 Task: Open Card Crisis Management Simulation in Board Sales Pipeline Analysis and Management to Workspace Financial Reporting and add a team member Softage.1@softage.net, a label Orange, a checklist Network Security, an attachment from your computer, a color Orange and finally, add a card description 'Conduct team training session on effective conflict resolution' and a comment 'Let us approach this task with a sense of adaptability and flexibility, willing to adjust our approach based on changing circumstances.'. Add a start date 'Jan 05, 2024' with a due date 'Jan 12, 2024'
Action: Mouse moved to (547, 149)
Screenshot: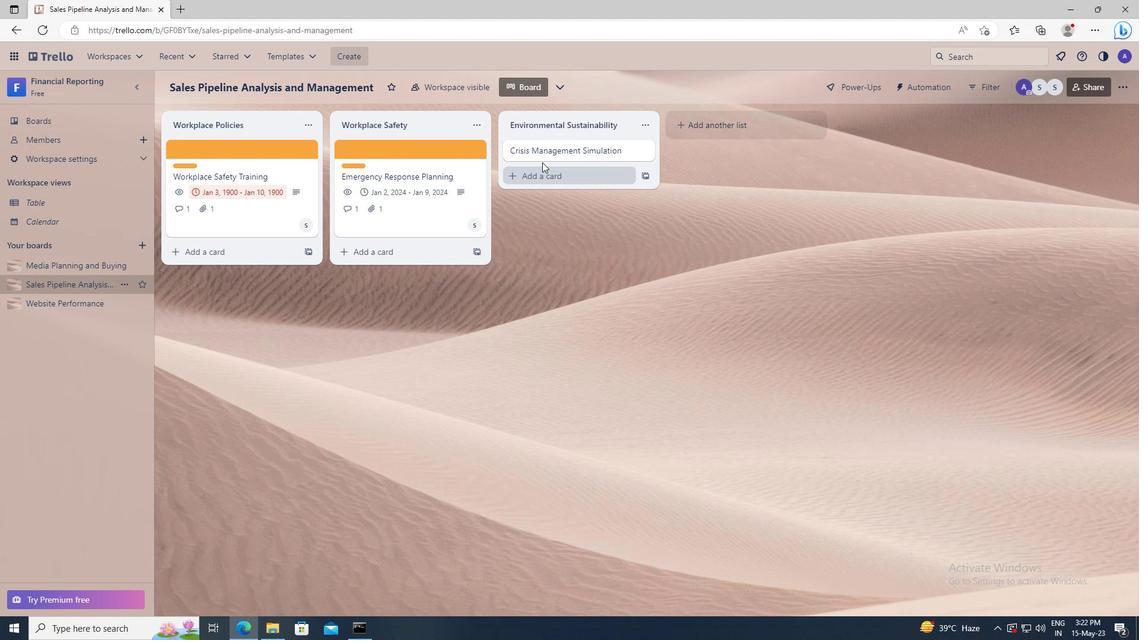 
Action: Mouse pressed left at (547, 149)
Screenshot: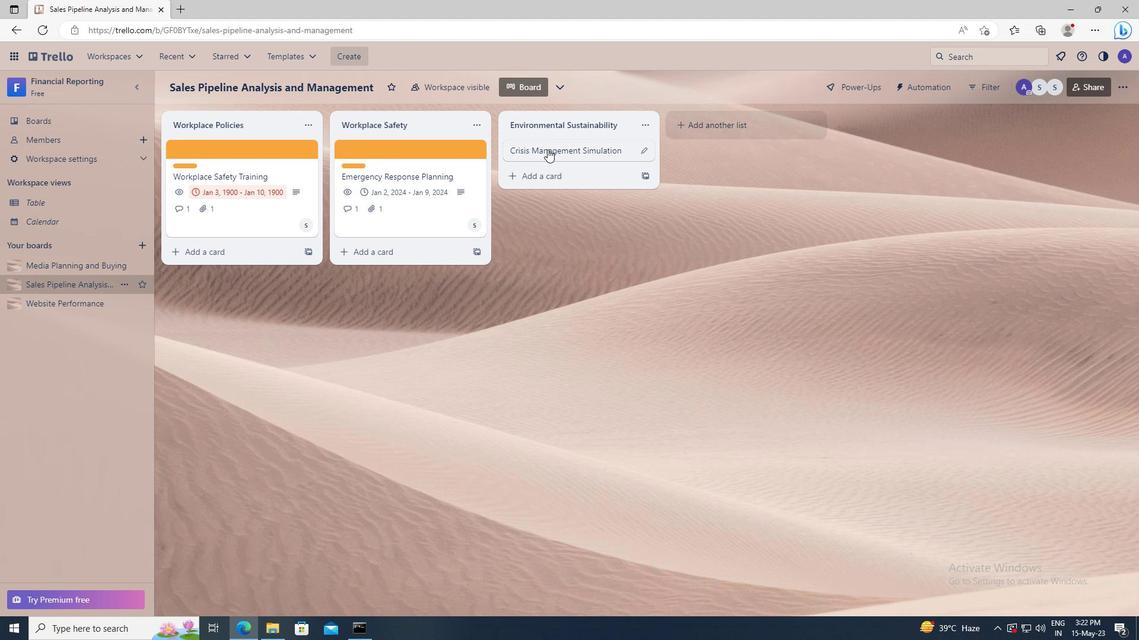 
Action: Mouse moved to (711, 189)
Screenshot: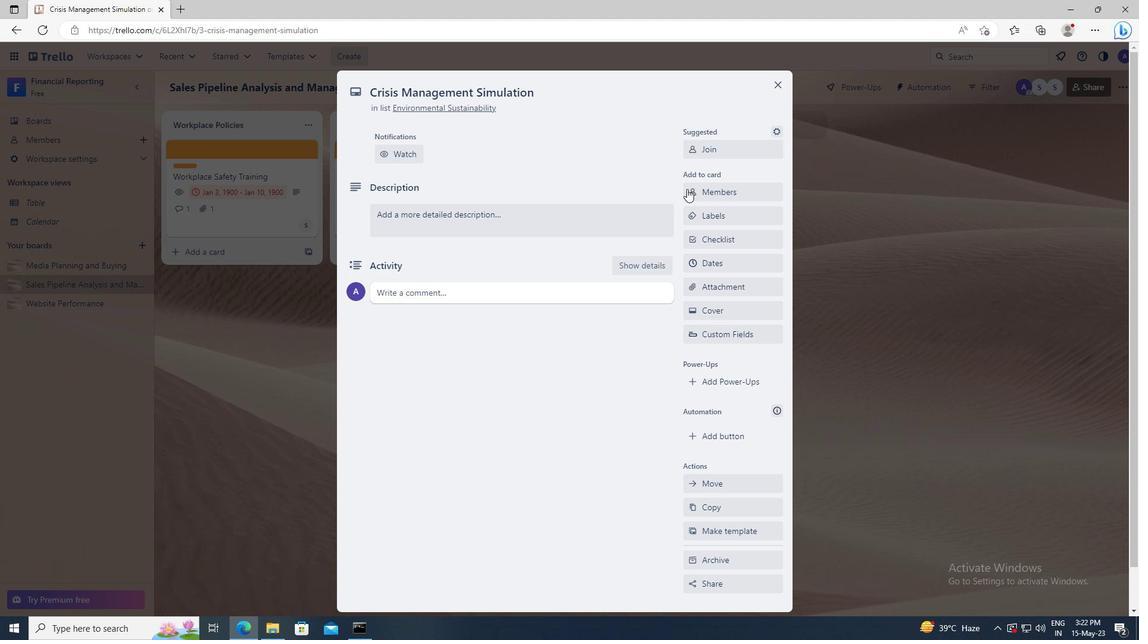 
Action: Mouse pressed left at (711, 189)
Screenshot: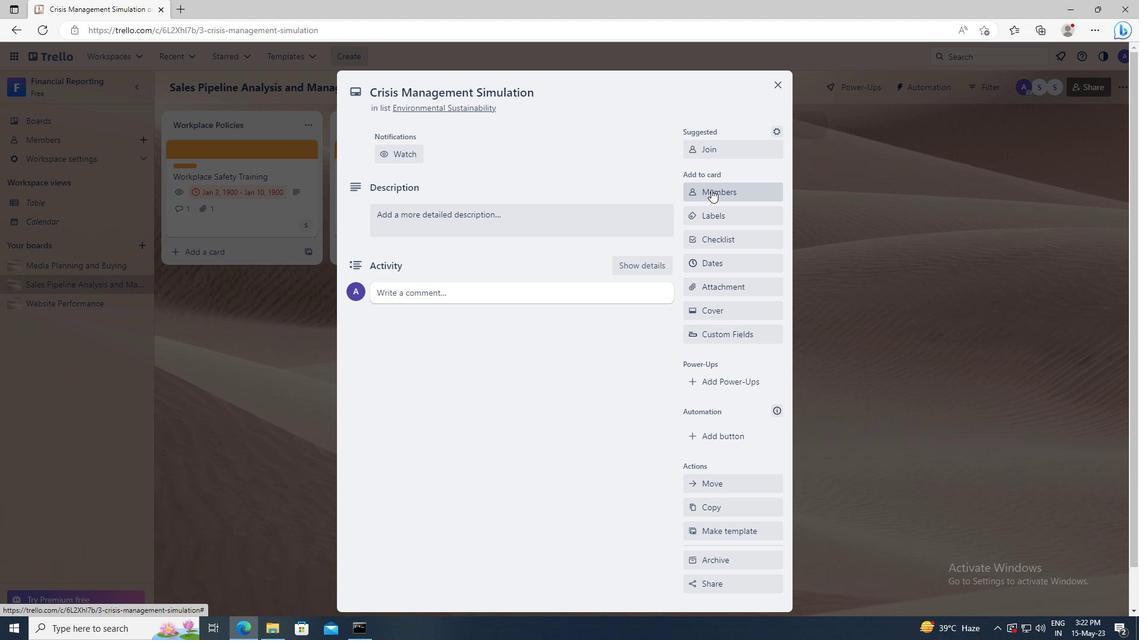 
Action: Mouse moved to (716, 246)
Screenshot: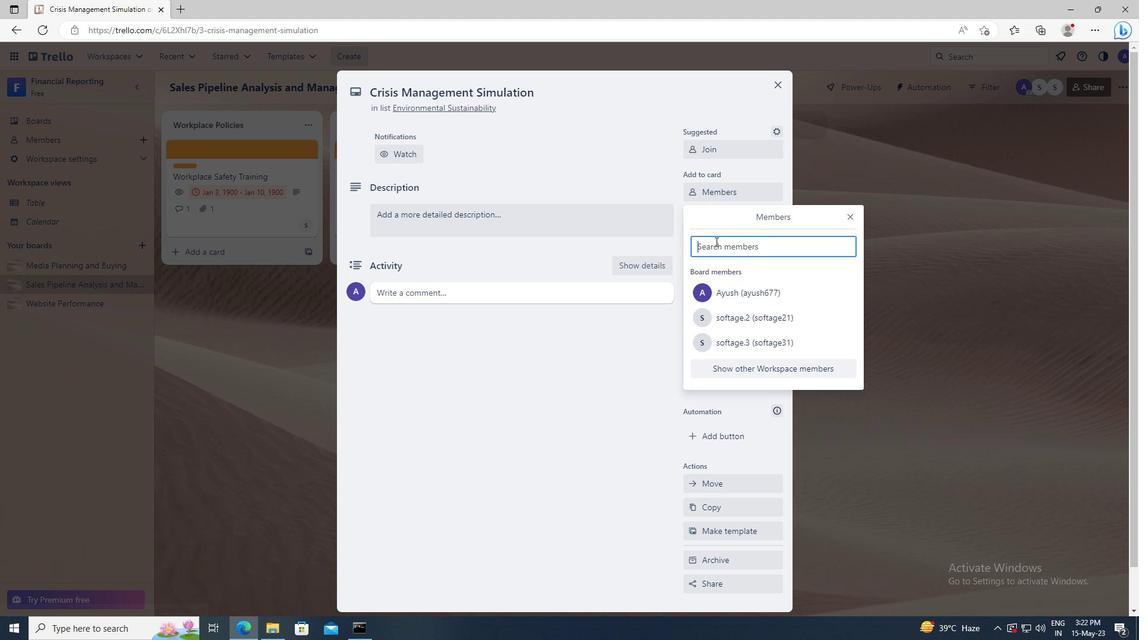 
Action: Mouse pressed left at (716, 246)
Screenshot: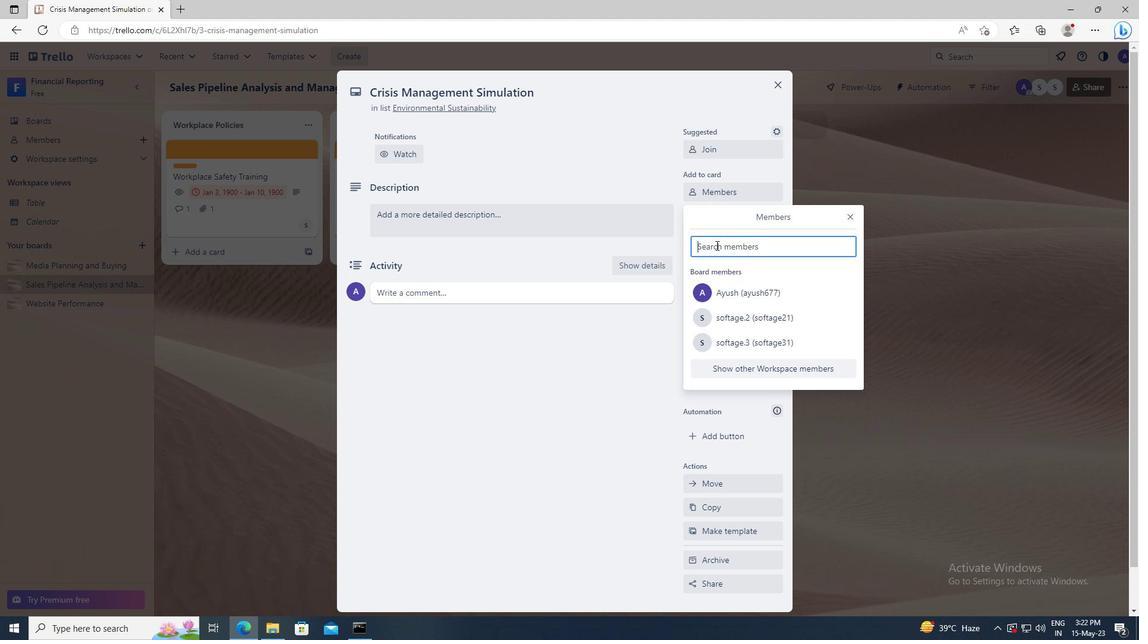 
Action: Key pressed <Key.shift>SOFTAGE.1
Screenshot: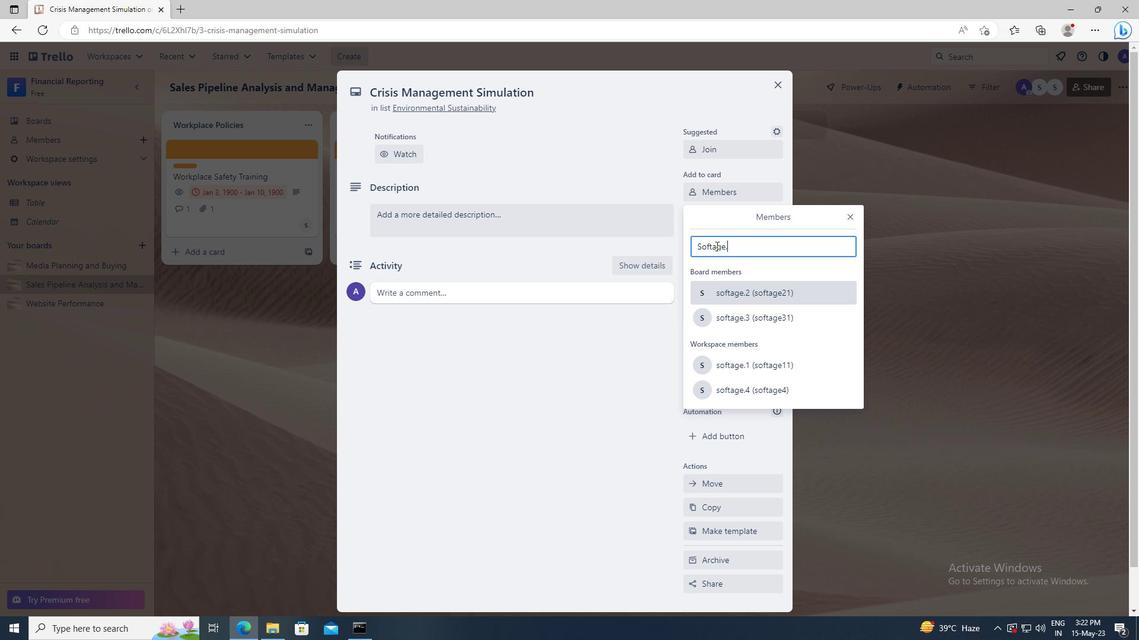 
Action: Mouse moved to (731, 354)
Screenshot: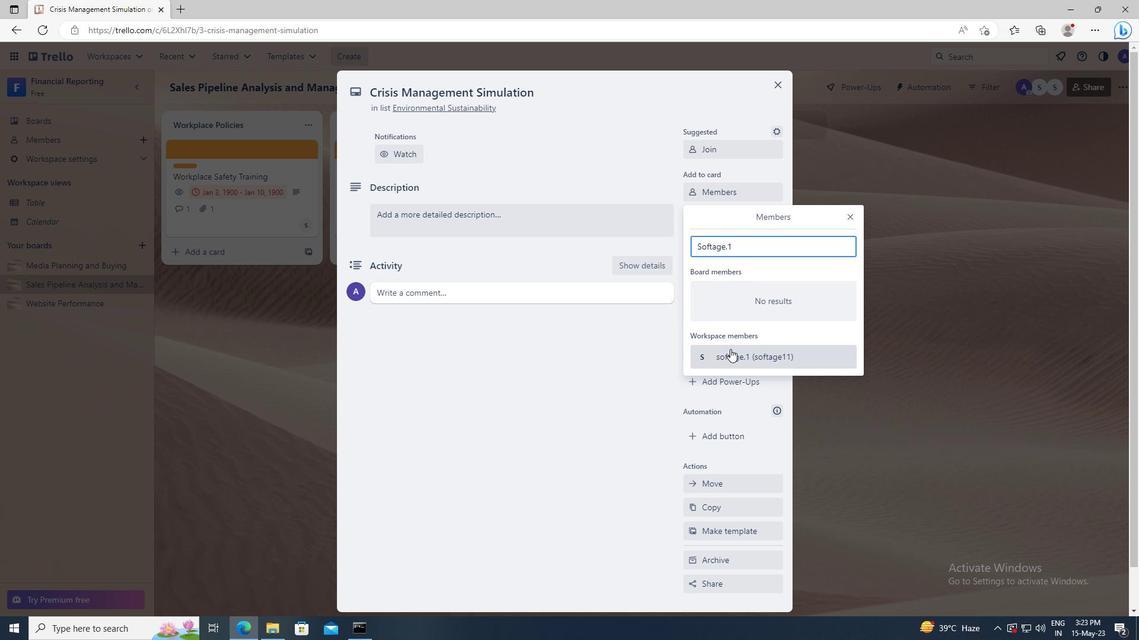 
Action: Mouse pressed left at (731, 354)
Screenshot: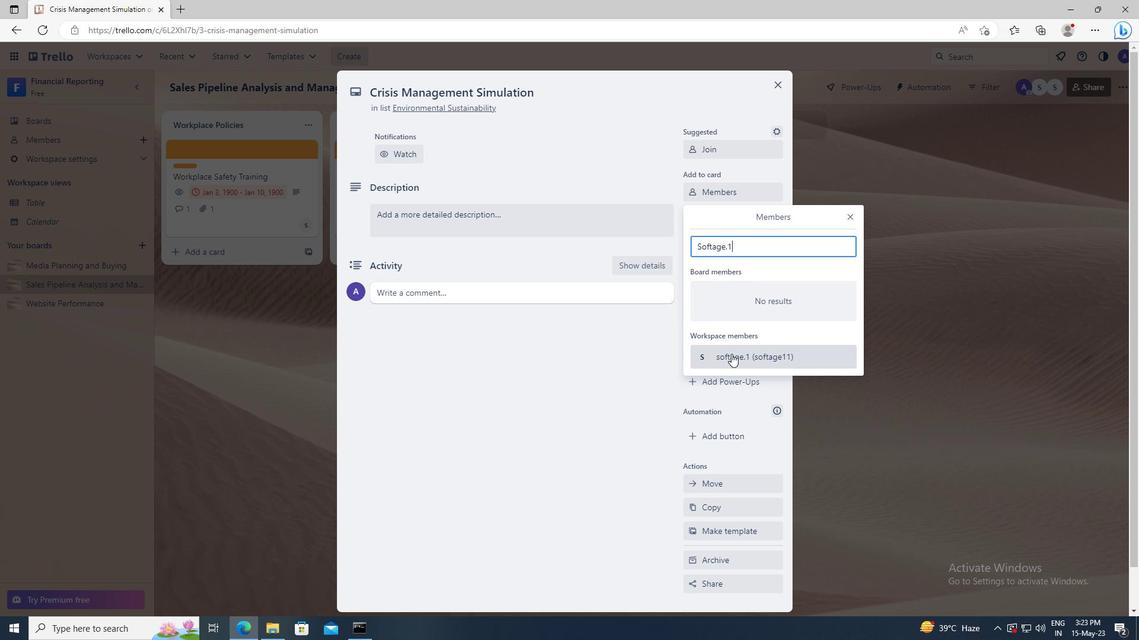 
Action: Mouse moved to (852, 215)
Screenshot: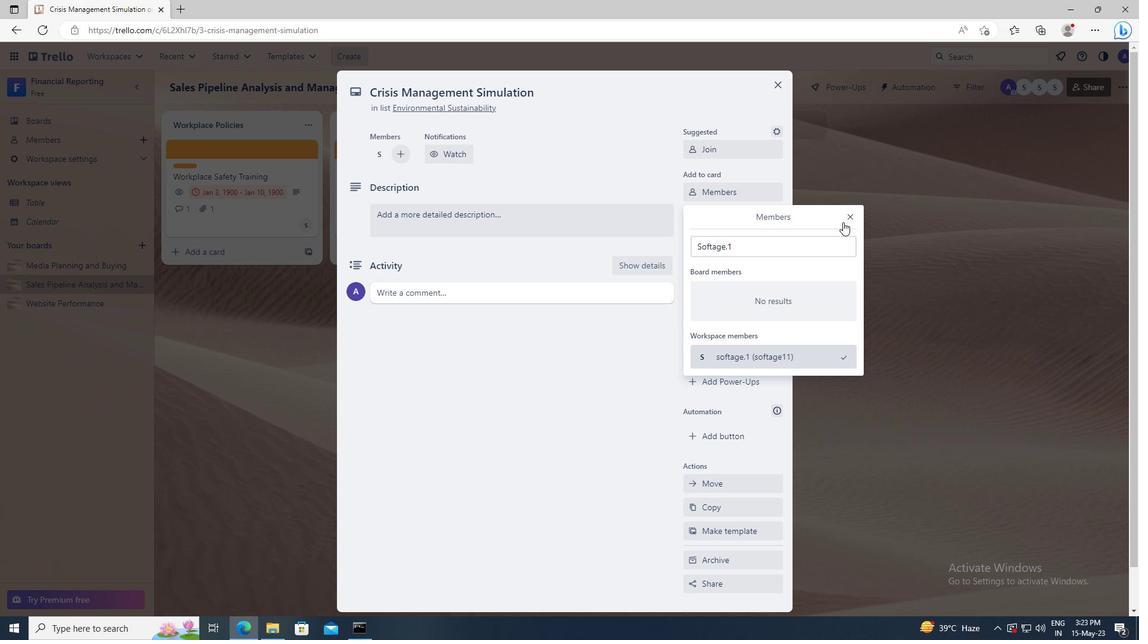 
Action: Mouse pressed left at (852, 215)
Screenshot: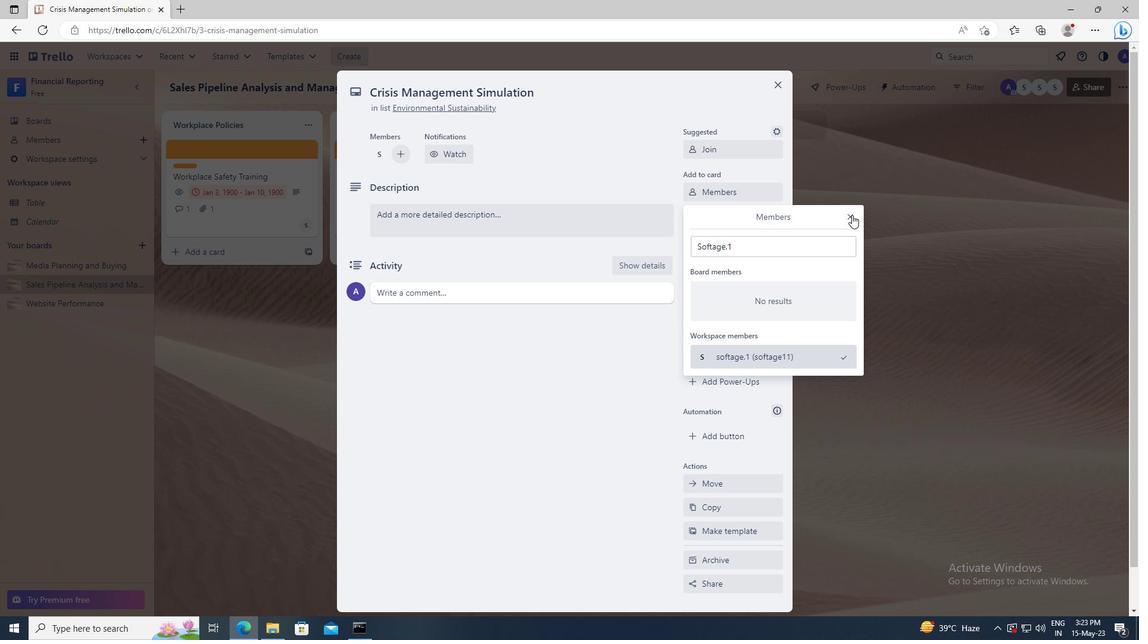
Action: Mouse moved to (750, 213)
Screenshot: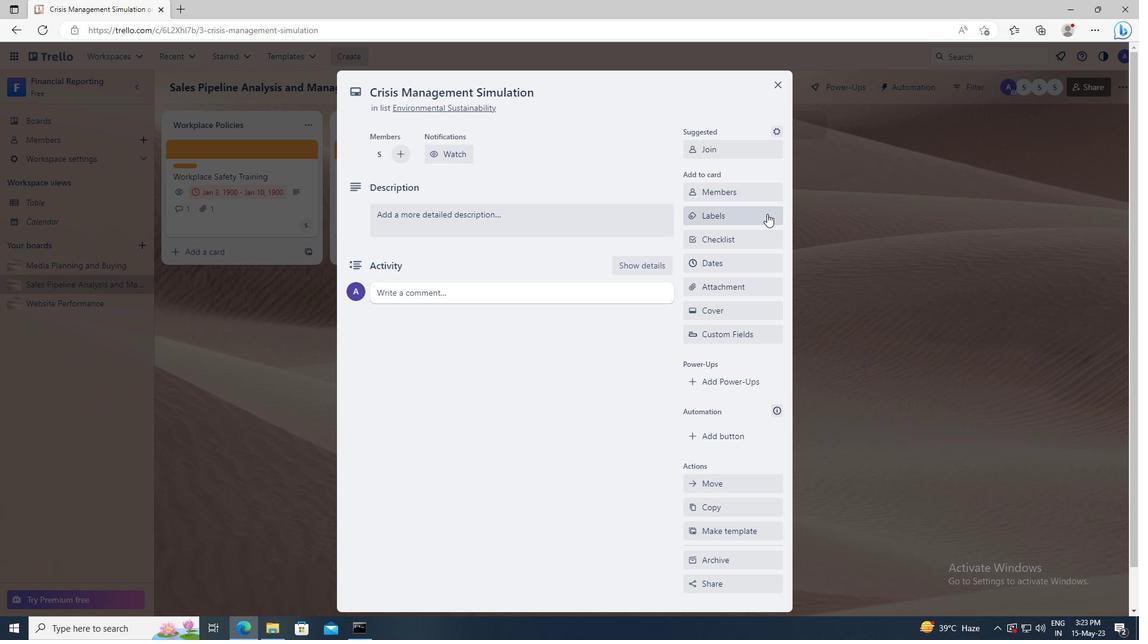 
Action: Mouse pressed left at (750, 213)
Screenshot: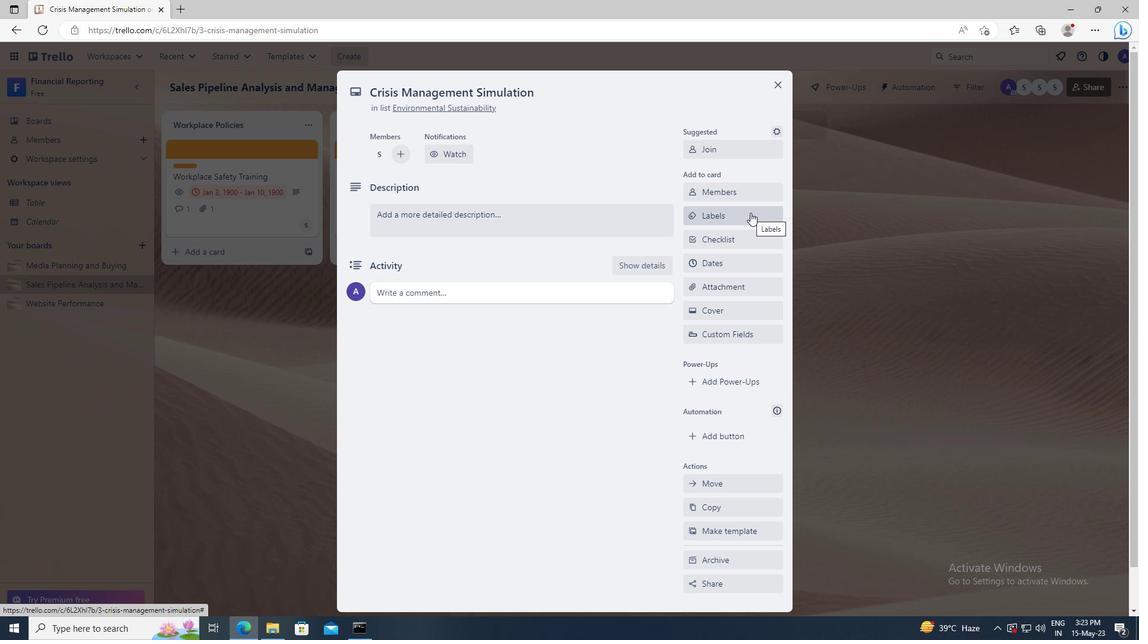 
Action: Mouse moved to (763, 450)
Screenshot: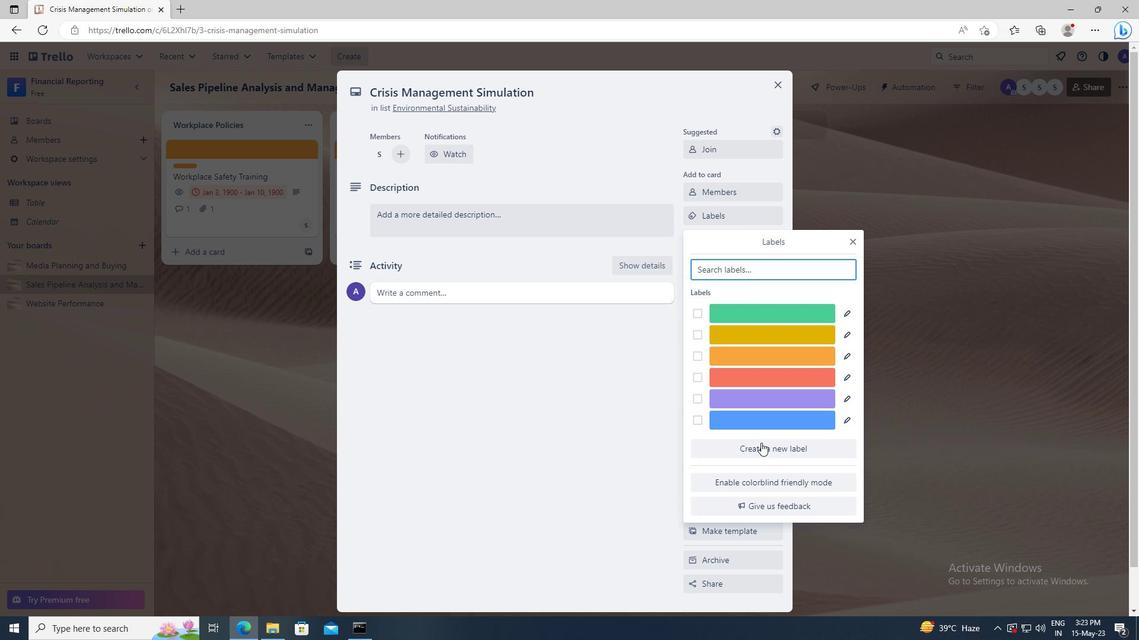 
Action: Mouse pressed left at (763, 450)
Screenshot: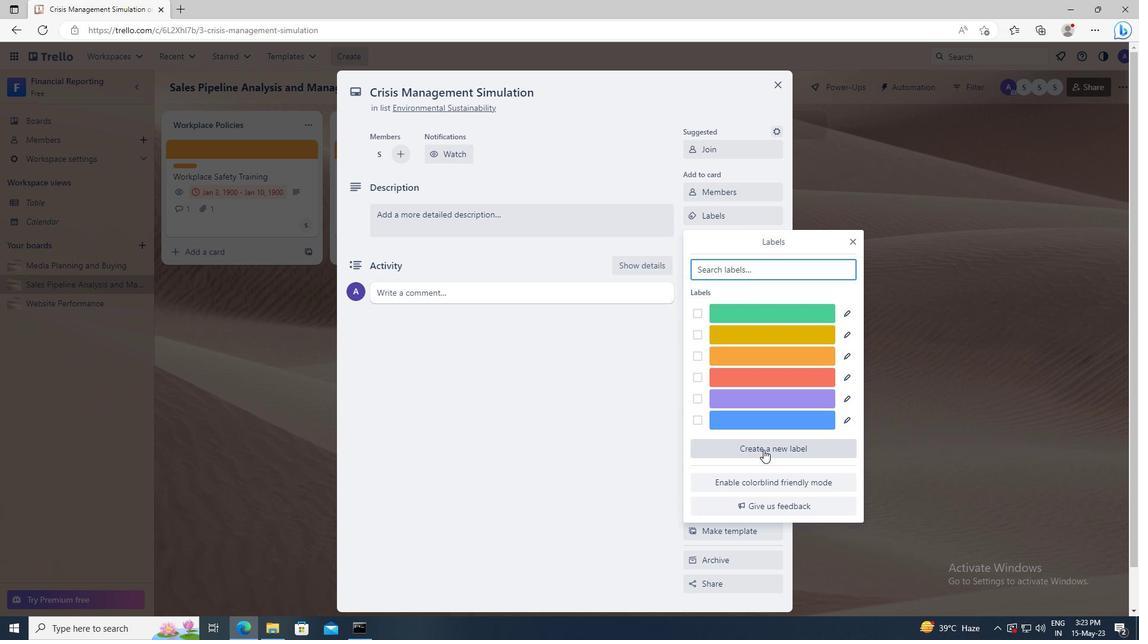 
Action: Mouse moved to (770, 417)
Screenshot: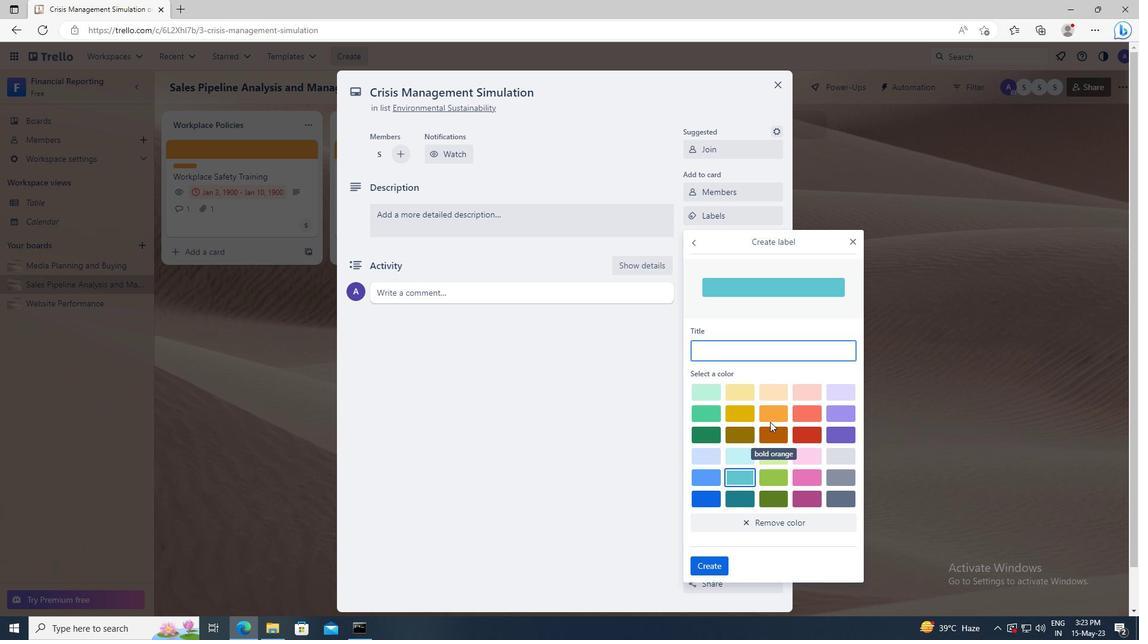 
Action: Mouse pressed left at (770, 417)
Screenshot: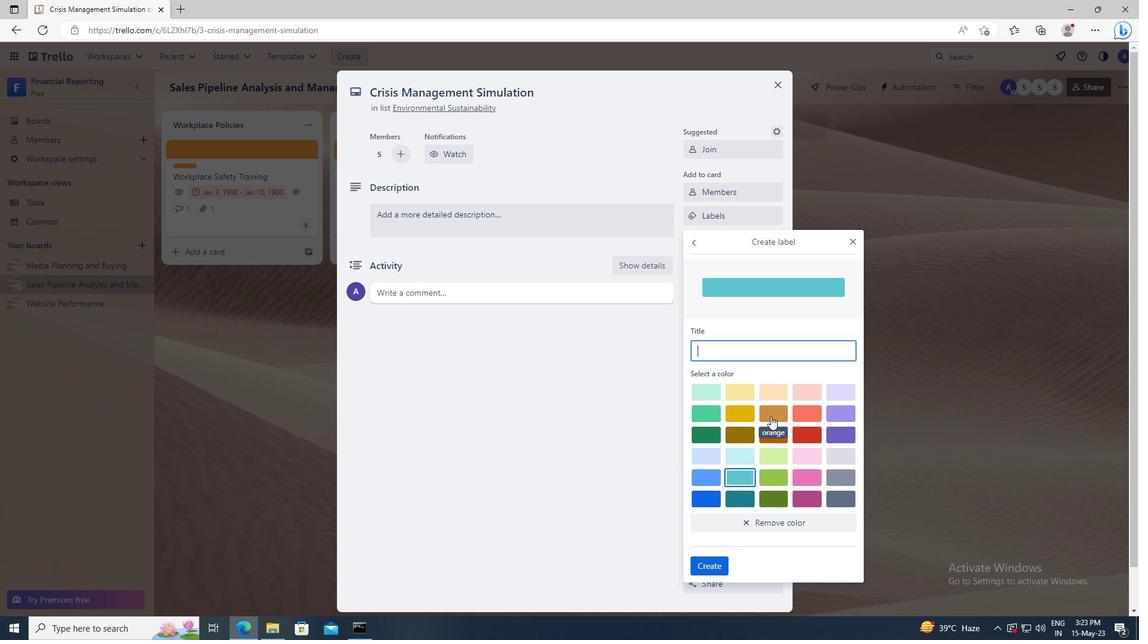 
Action: Mouse moved to (720, 560)
Screenshot: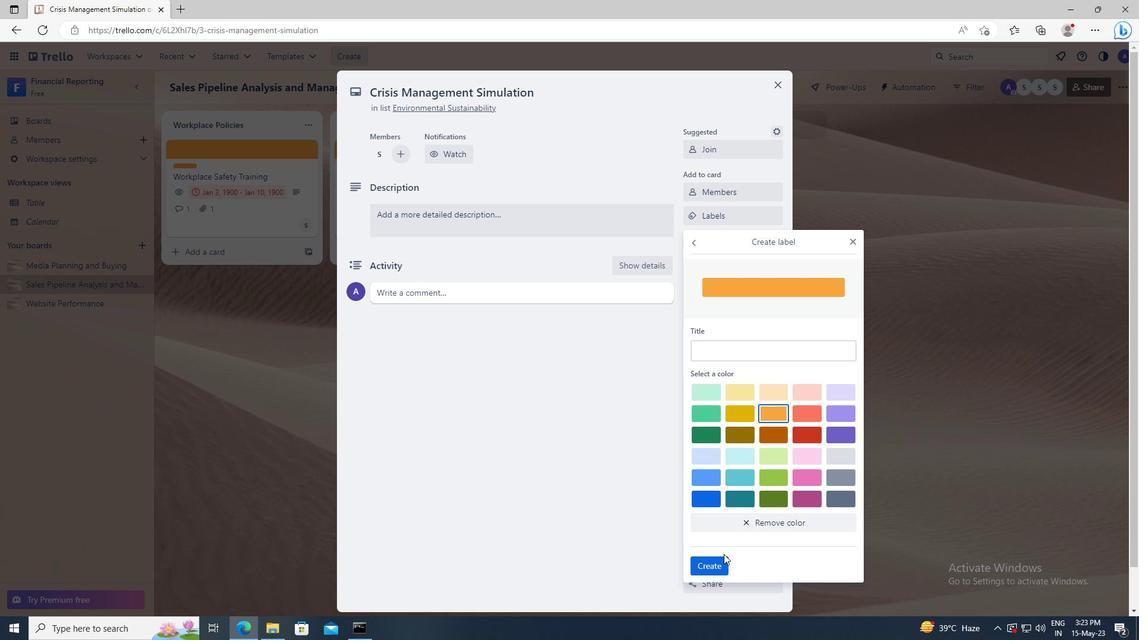 
Action: Mouse pressed left at (720, 560)
Screenshot: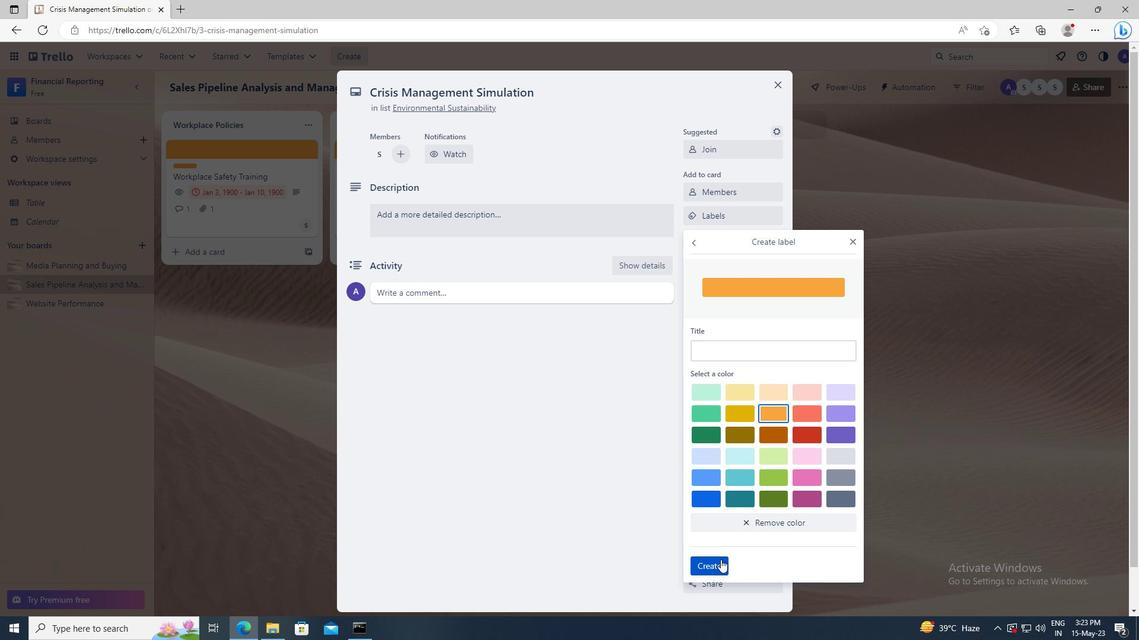 
Action: Mouse moved to (855, 242)
Screenshot: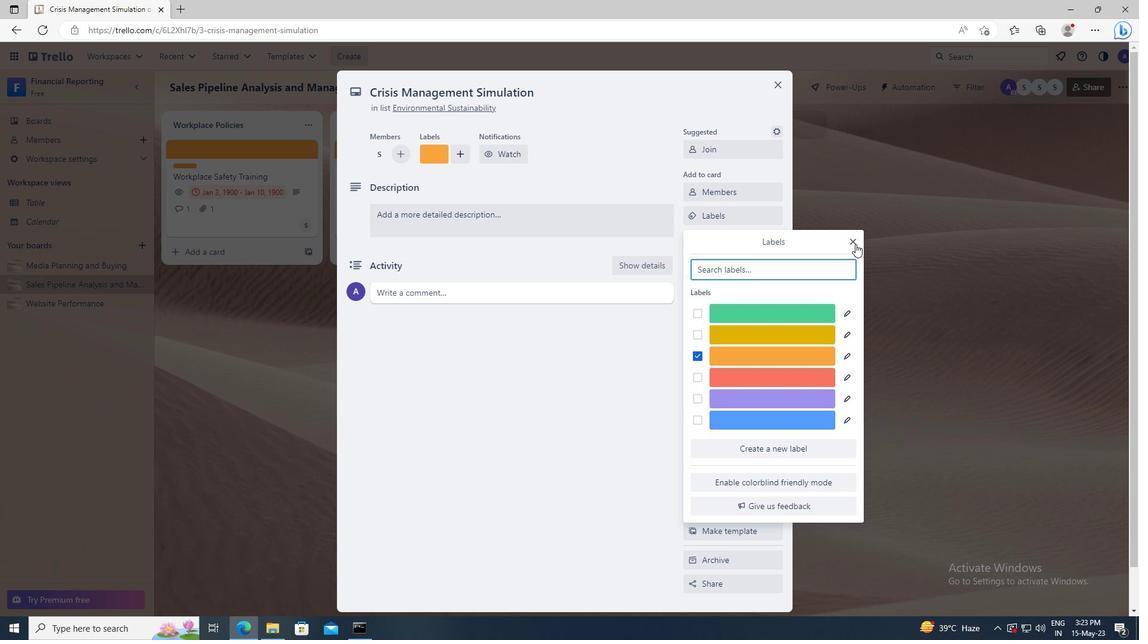 
Action: Mouse pressed left at (855, 242)
Screenshot: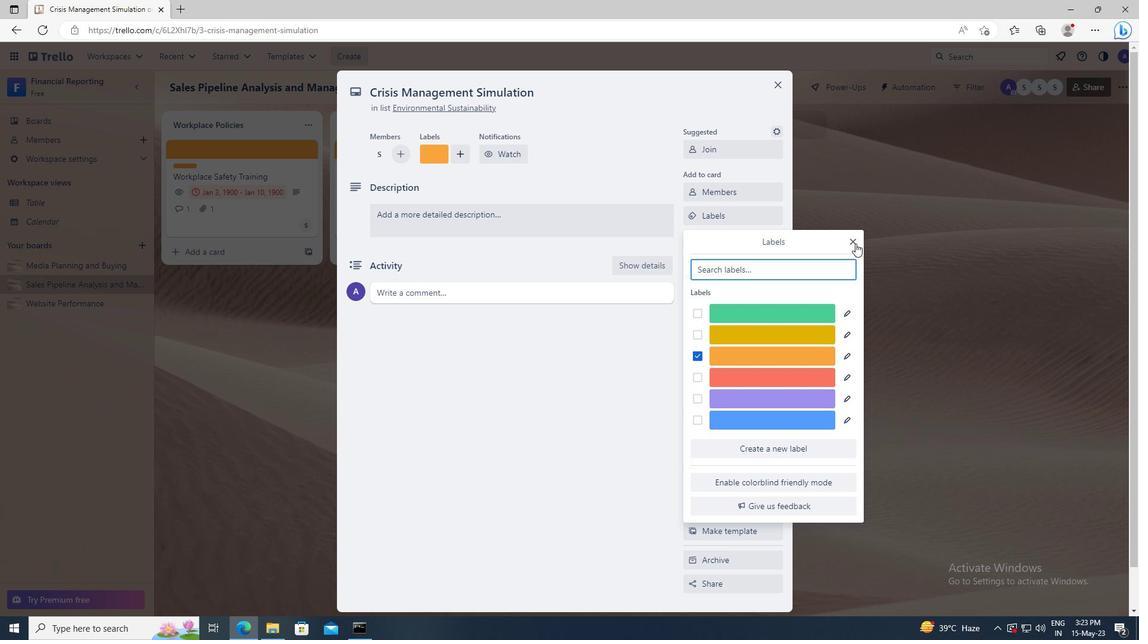 
Action: Mouse moved to (732, 239)
Screenshot: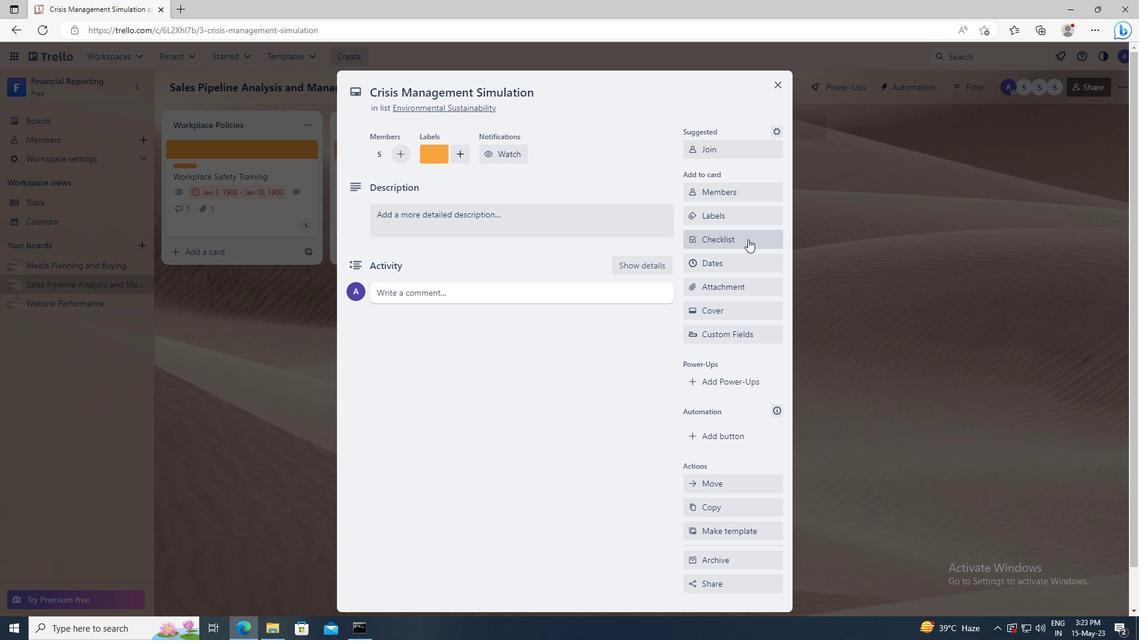 
Action: Mouse pressed left at (732, 239)
Screenshot: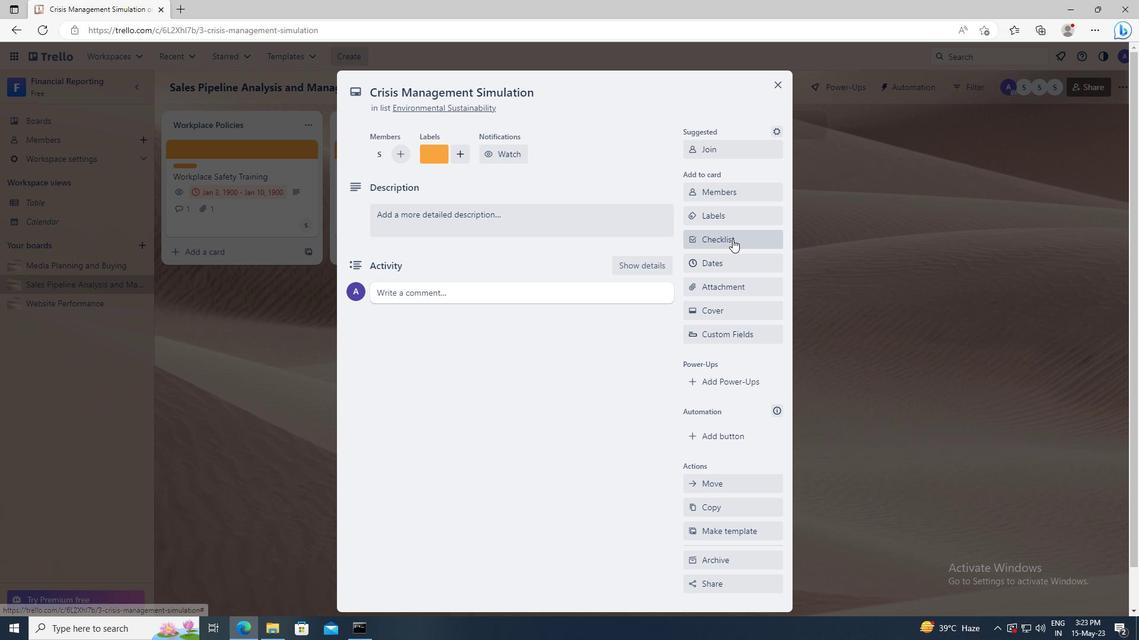 
Action: Key pressed <Key.shift>NETWORK<Key.space><Key.shift_r>SECURITY
Screenshot: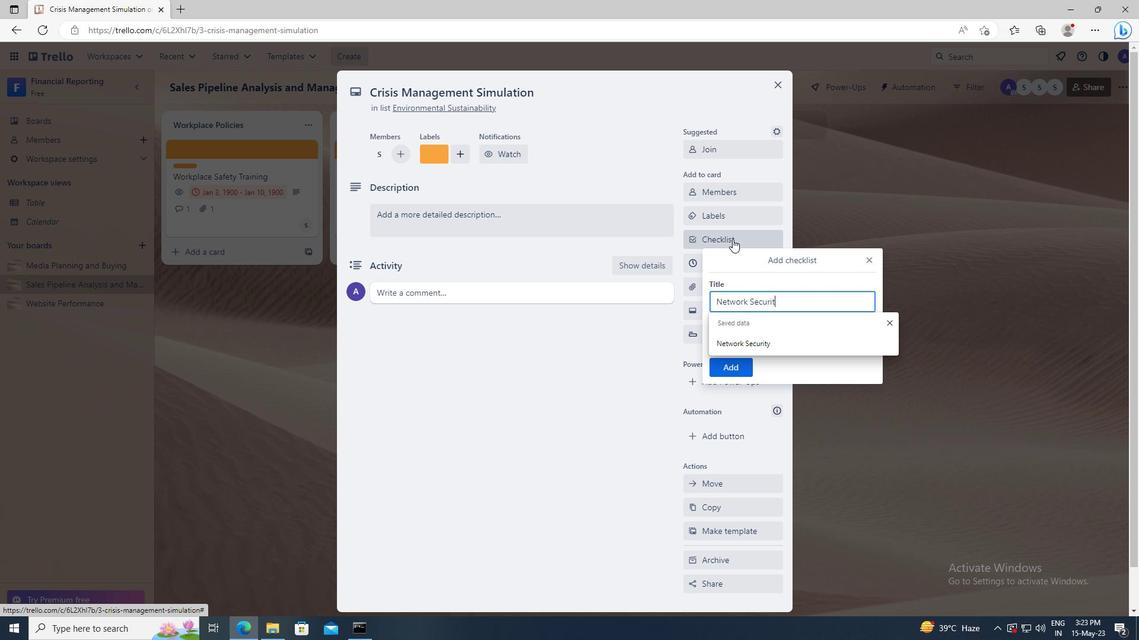 
Action: Mouse moved to (737, 366)
Screenshot: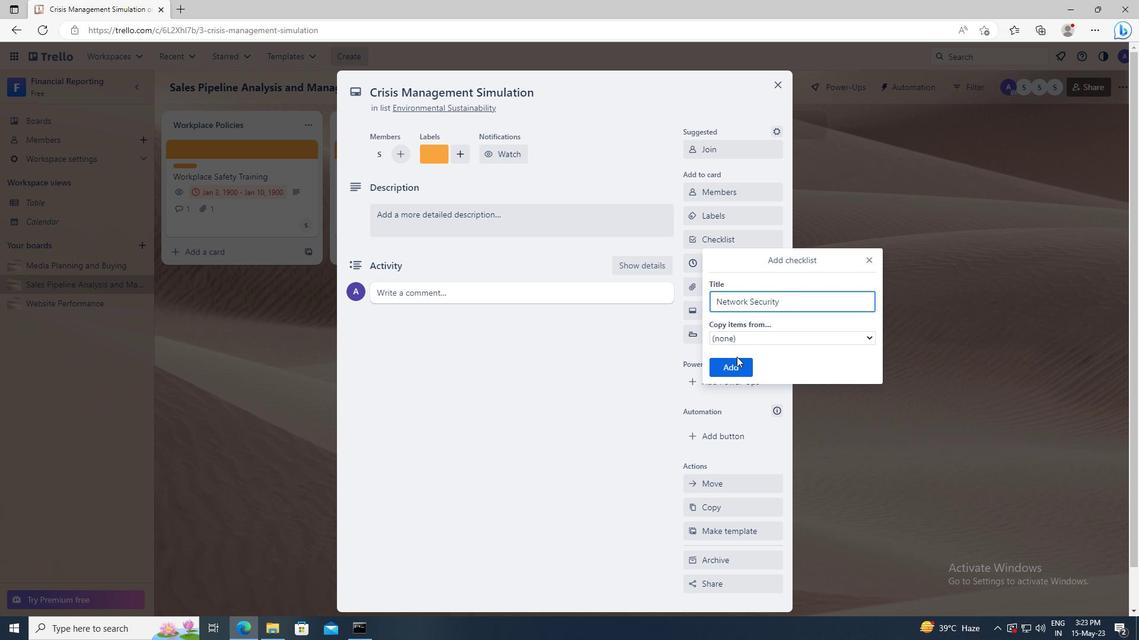
Action: Mouse pressed left at (737, 366)
Screenshot: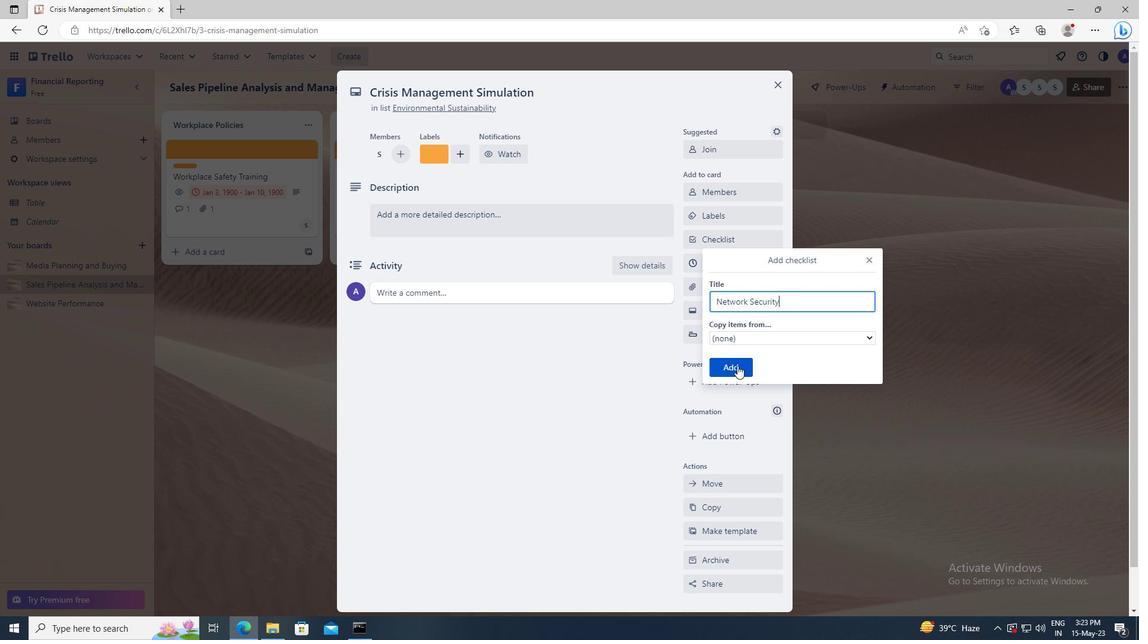 
Action: Mouse moved to (733, 293)
Screenshot: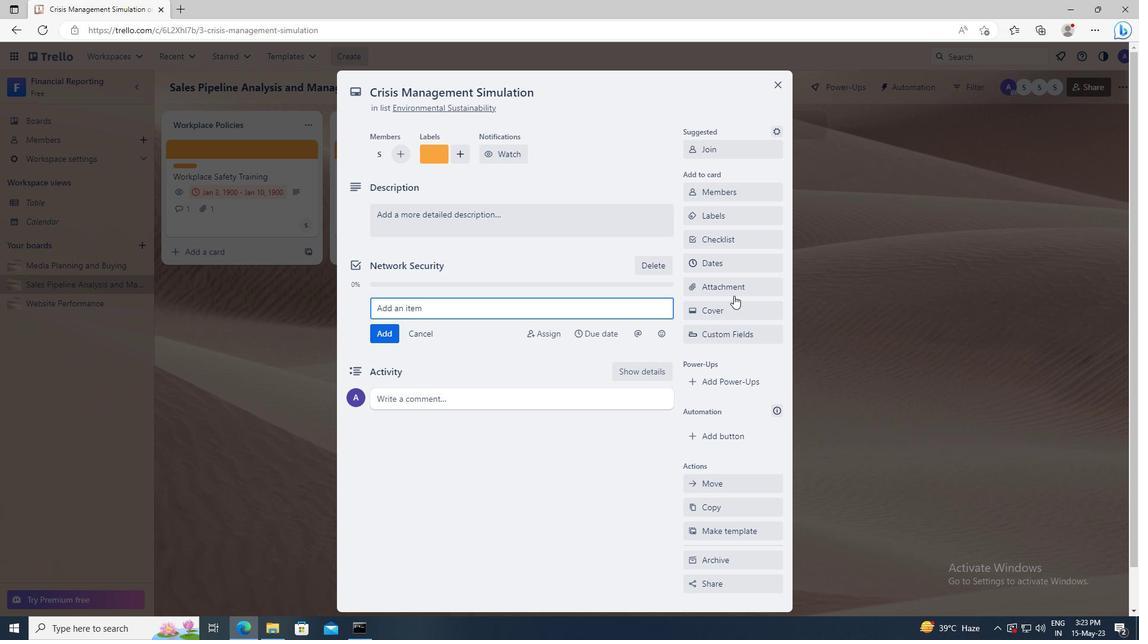 
Action: Mouse pressed left at (733, 293)
Screenshot: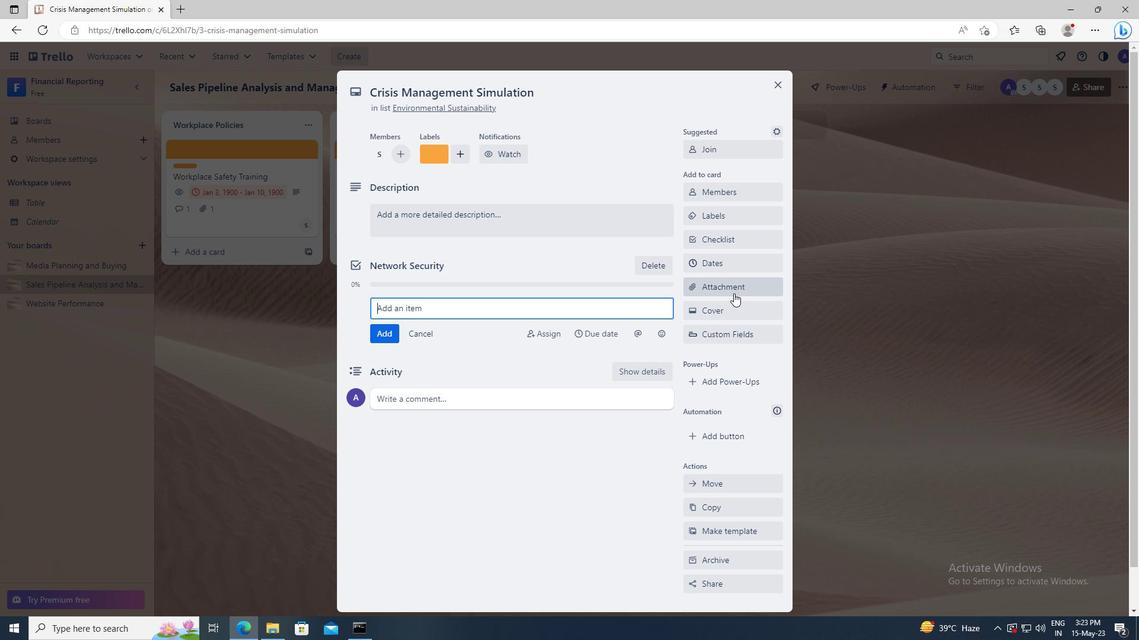 
Action: Mouse moved to (738, 337)
Screenshot: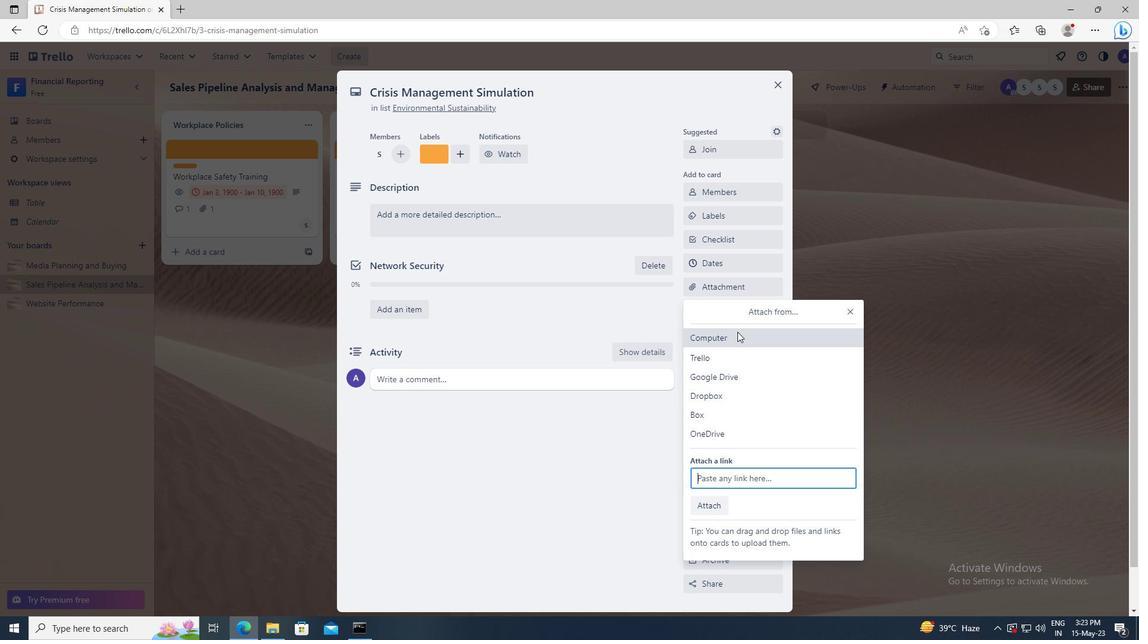 
Action: Mouse pressed left at (738, 337)
Screenshot: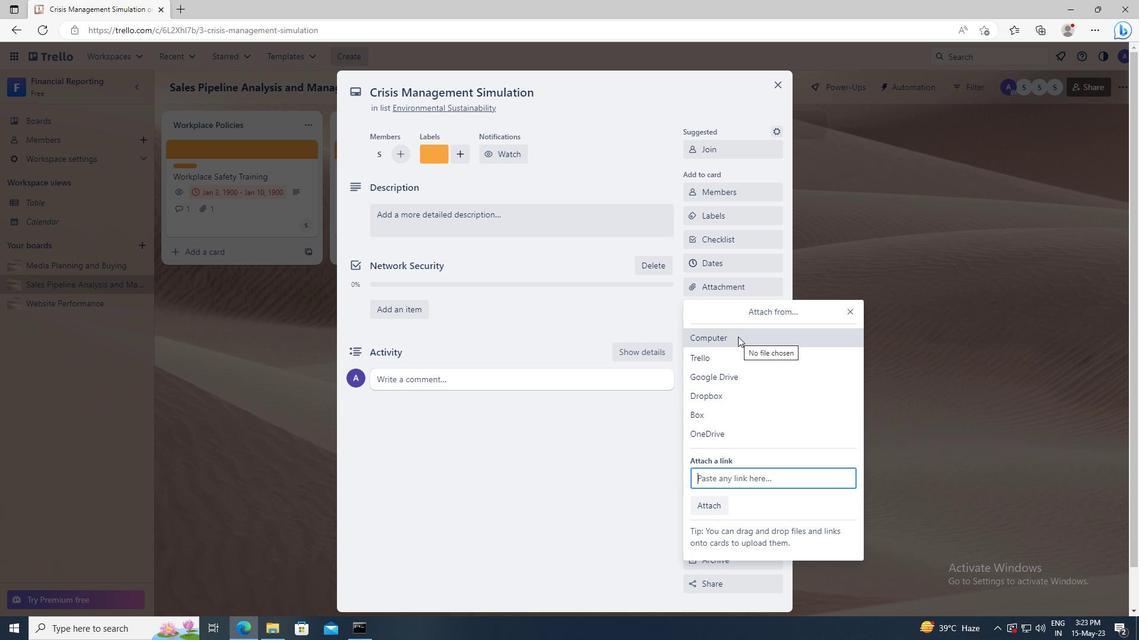 
Action: Mouse moved to (305, 106)
Screenshot: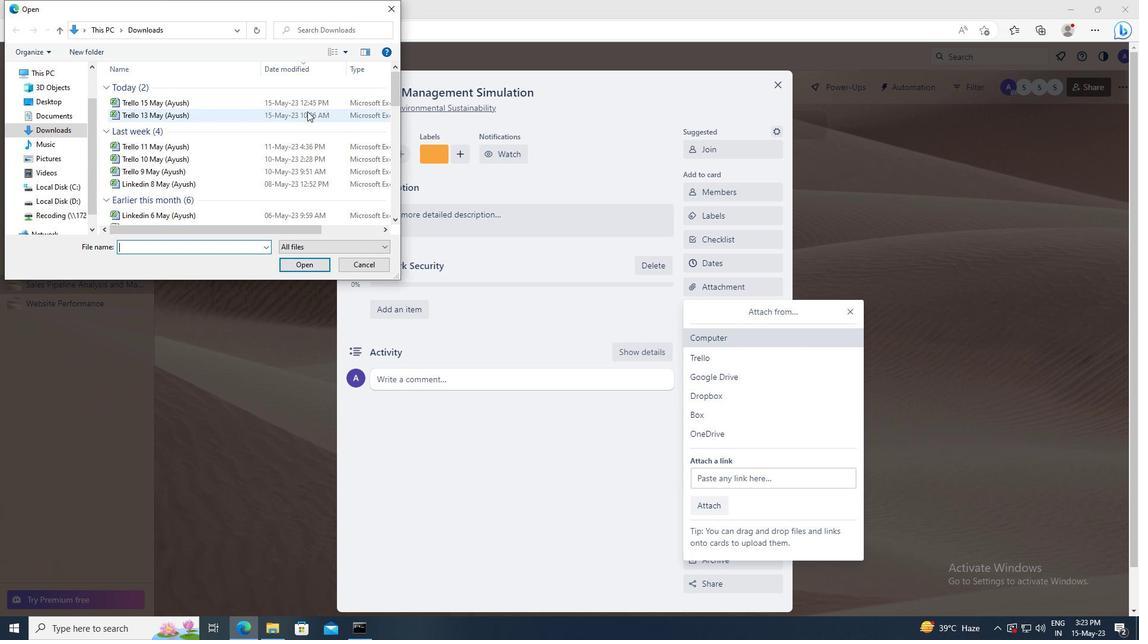 
Action: Mouse pressed left at (305, 106)
Screenshot: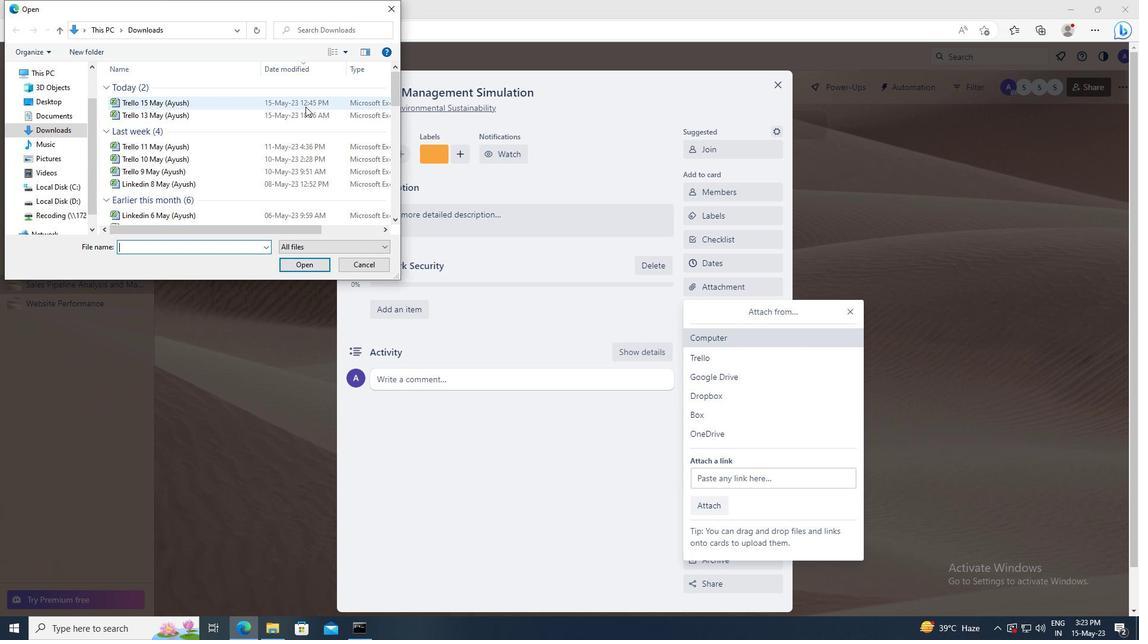
Action: Mouse moved to (316, 266)
Screenshot: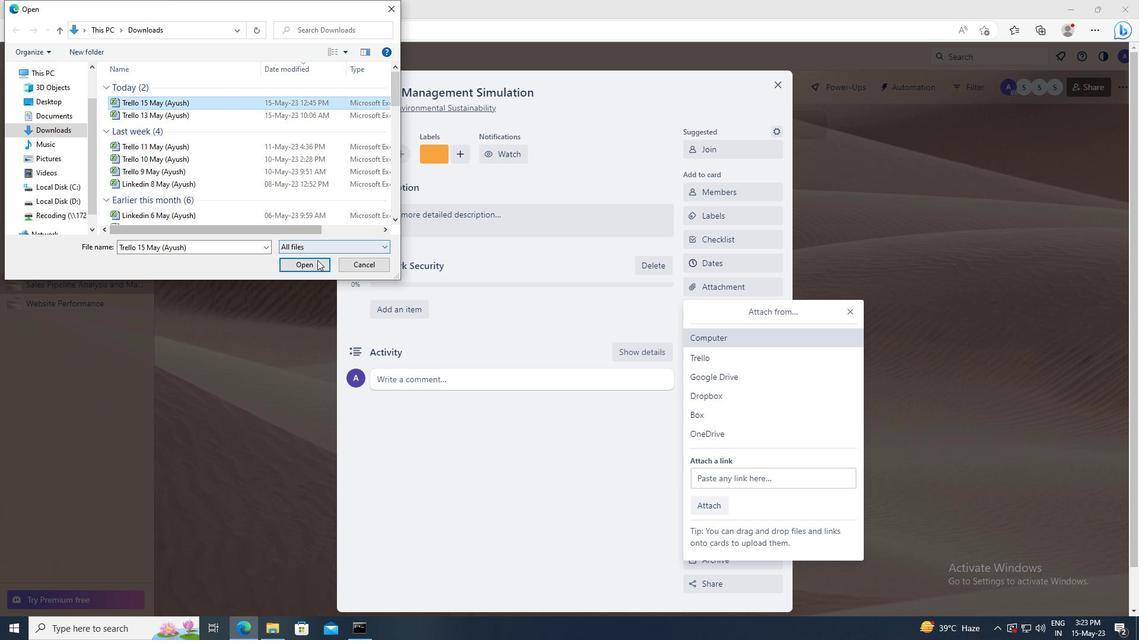 
Action: Mouse pressed left at (316, 266)
Screenshot: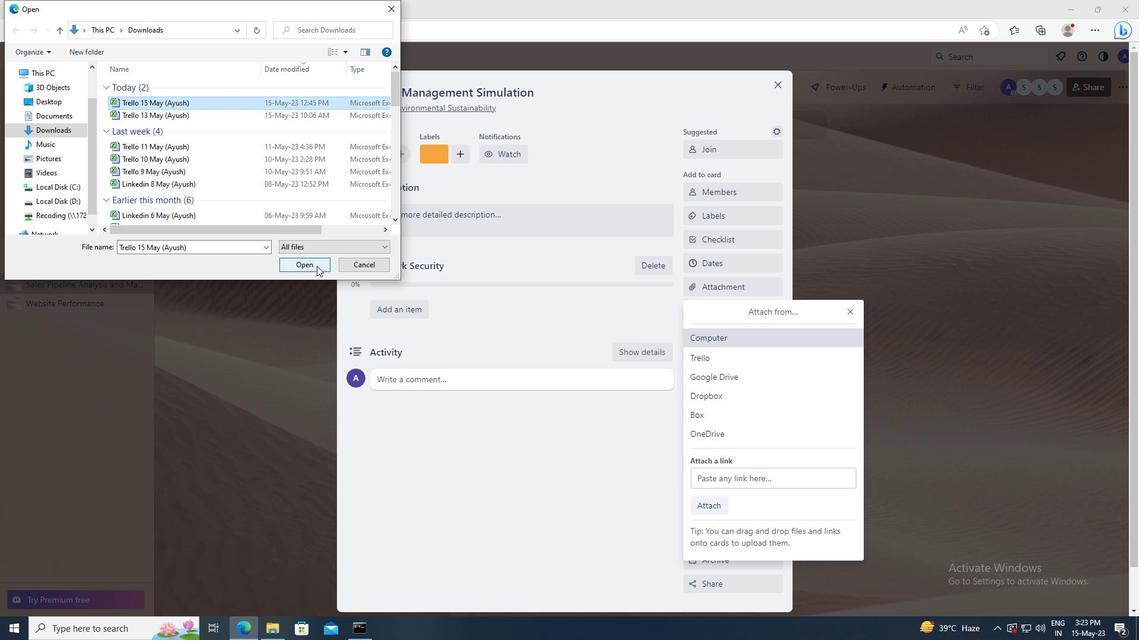 
Action: Mouse moved to (685, 309)
Screenshot: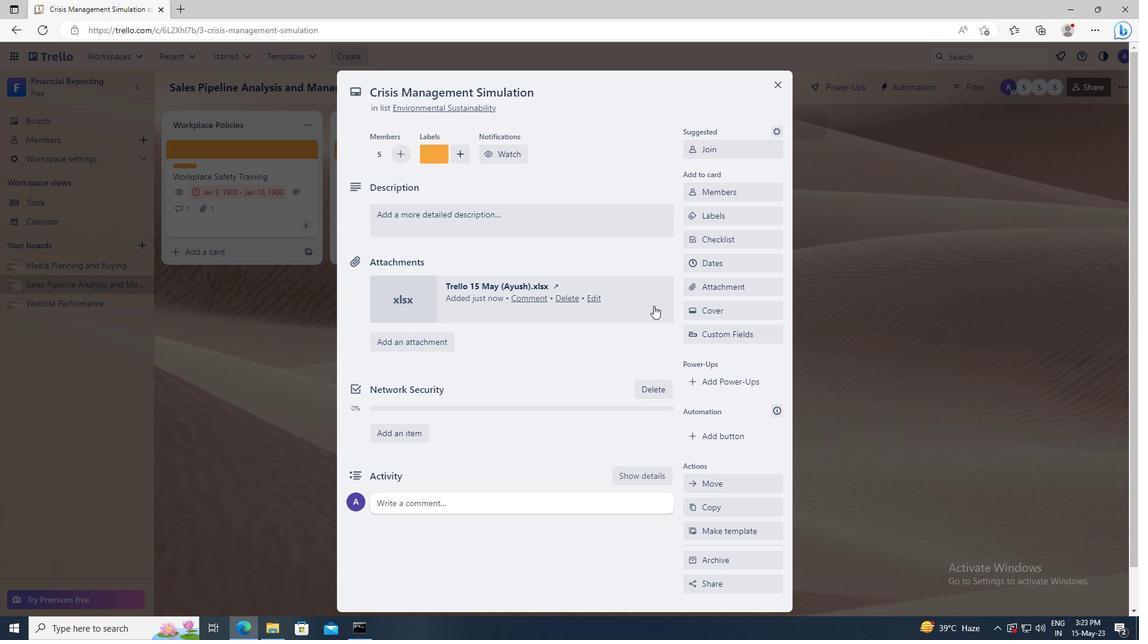 
Action: Mouse pressed left at (685, 309)
Screenshot: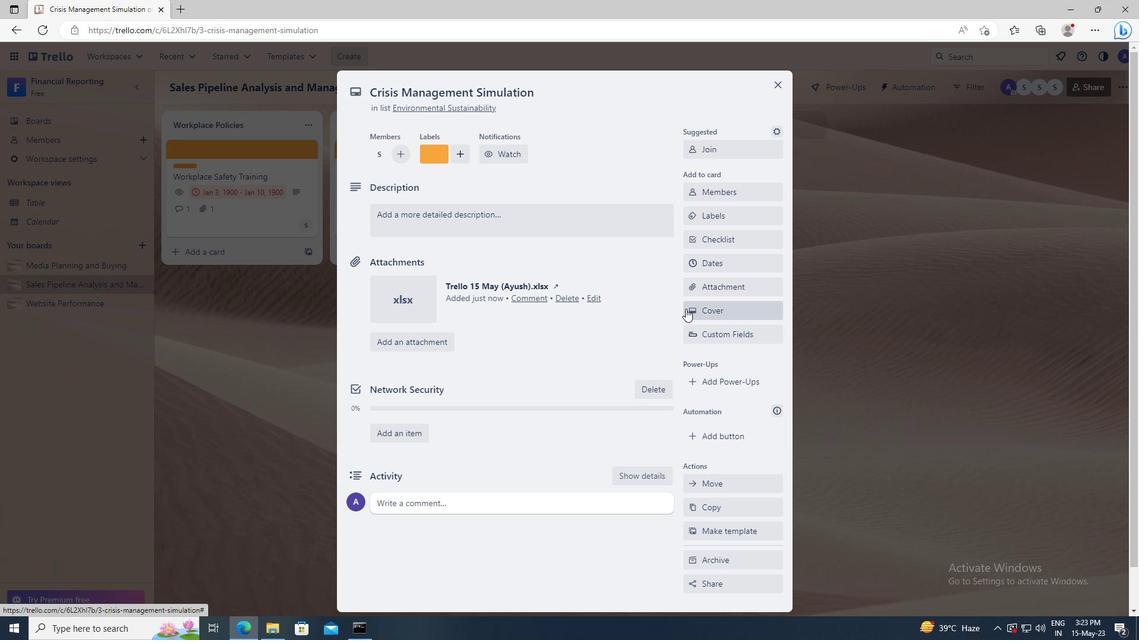 
Action: Mouse moved to (779, 375)
Screenshot: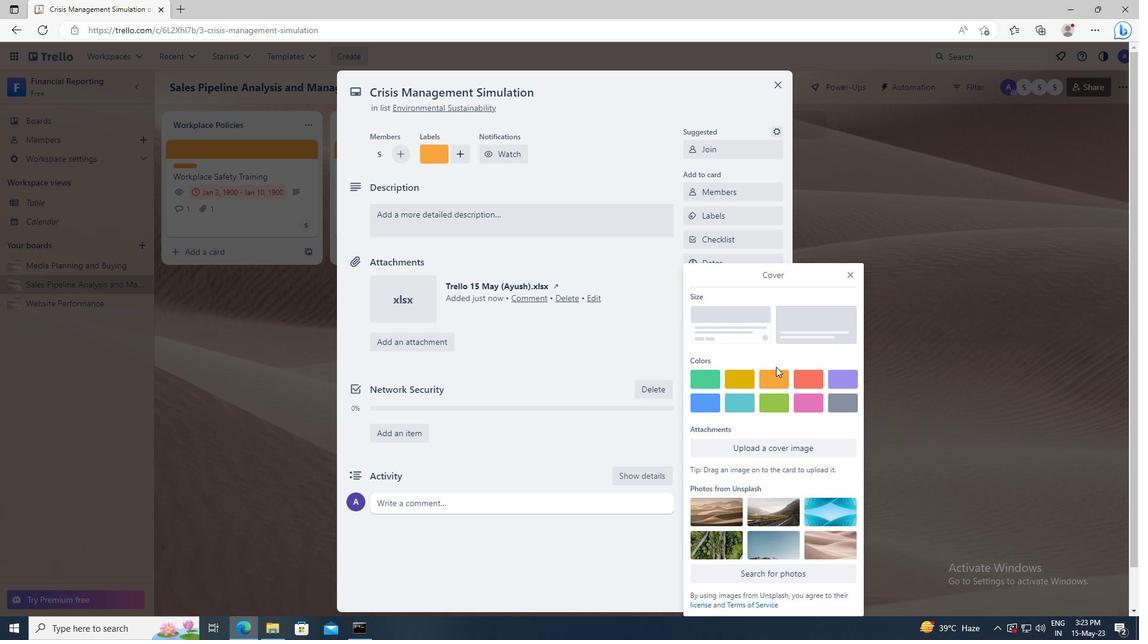 
Action: Mouse pressed left at (779, 375)
Screenshot: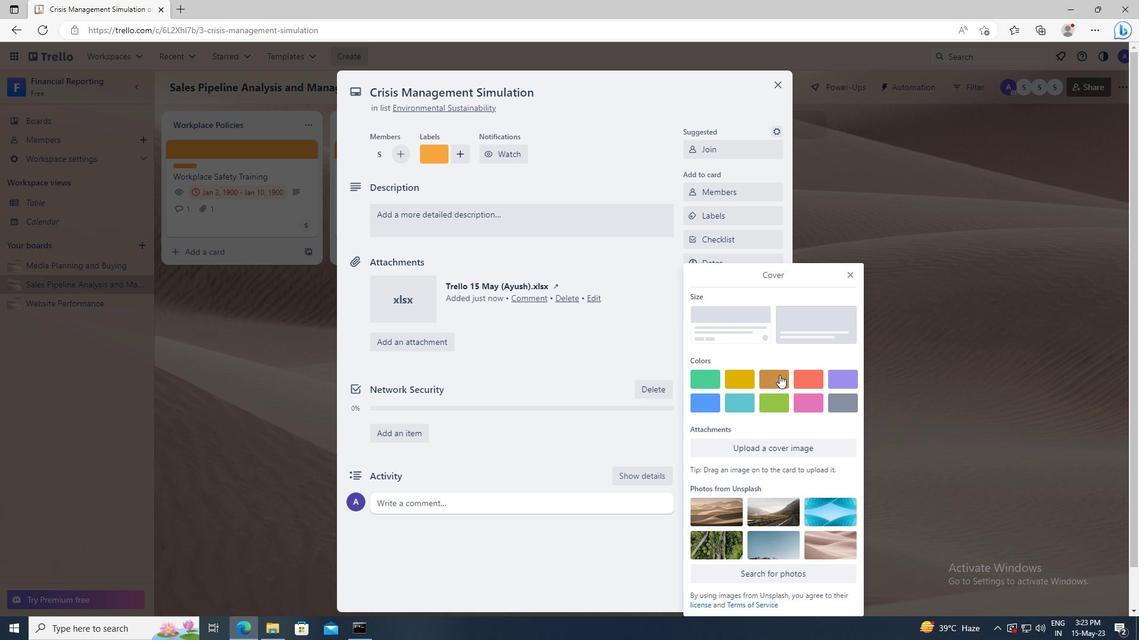 
Action: Mouse moved to (852, 255)
Screenshot: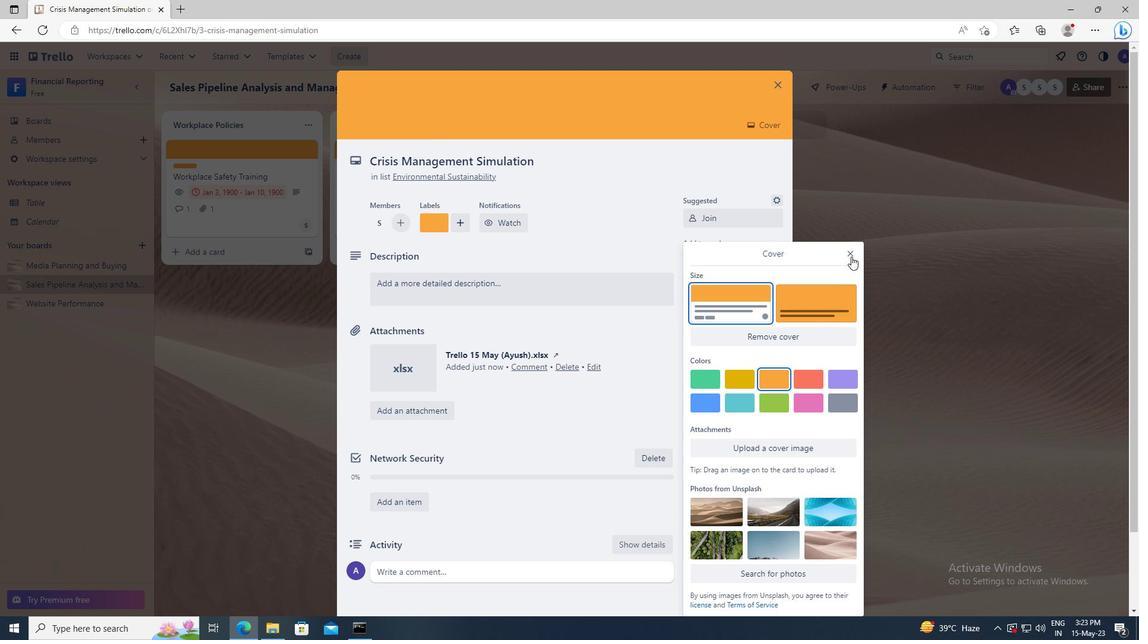 
Action: Mouse pressed left at (852, 255)
Screenshot: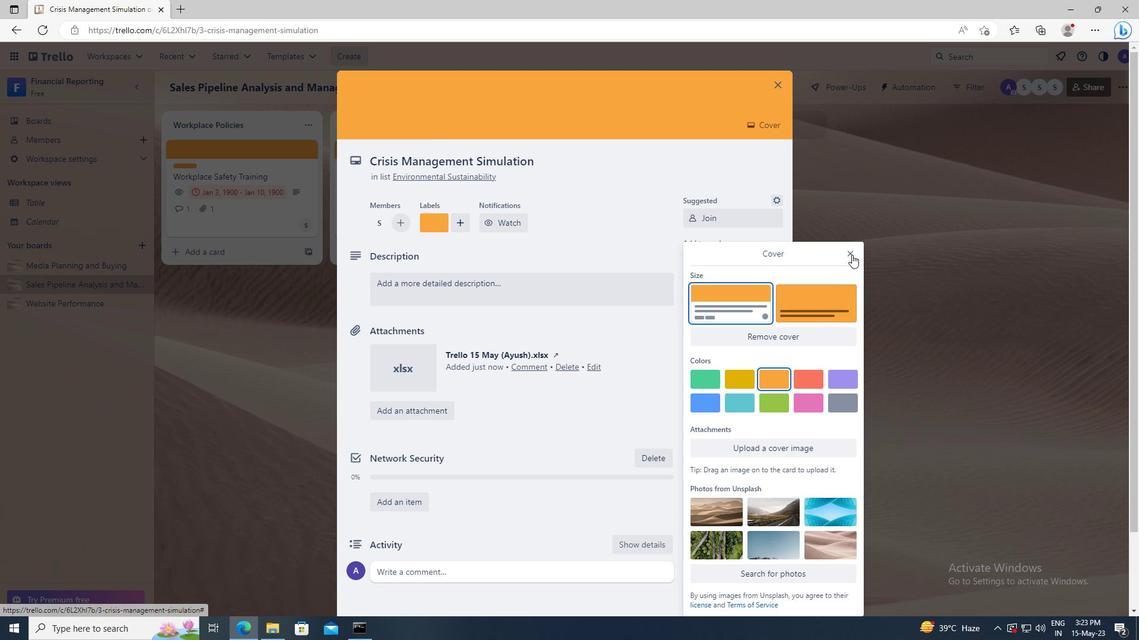
Action: Mouse moved to (490, 297)
Screenshot: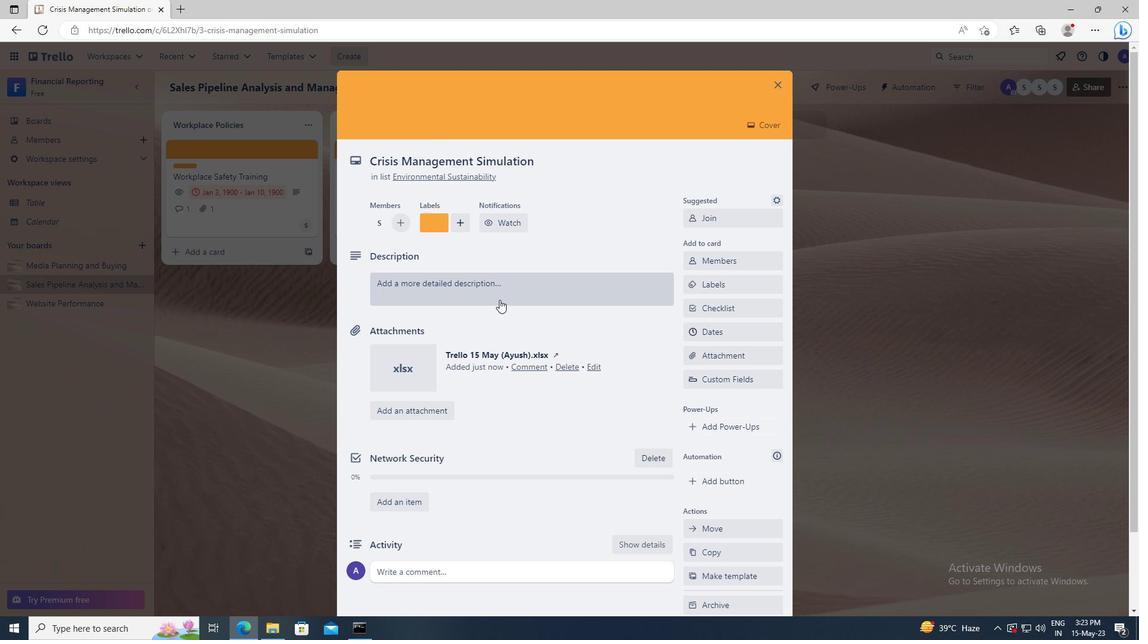 
Action: Mouse pressed left at (490, 297)
Screenshot: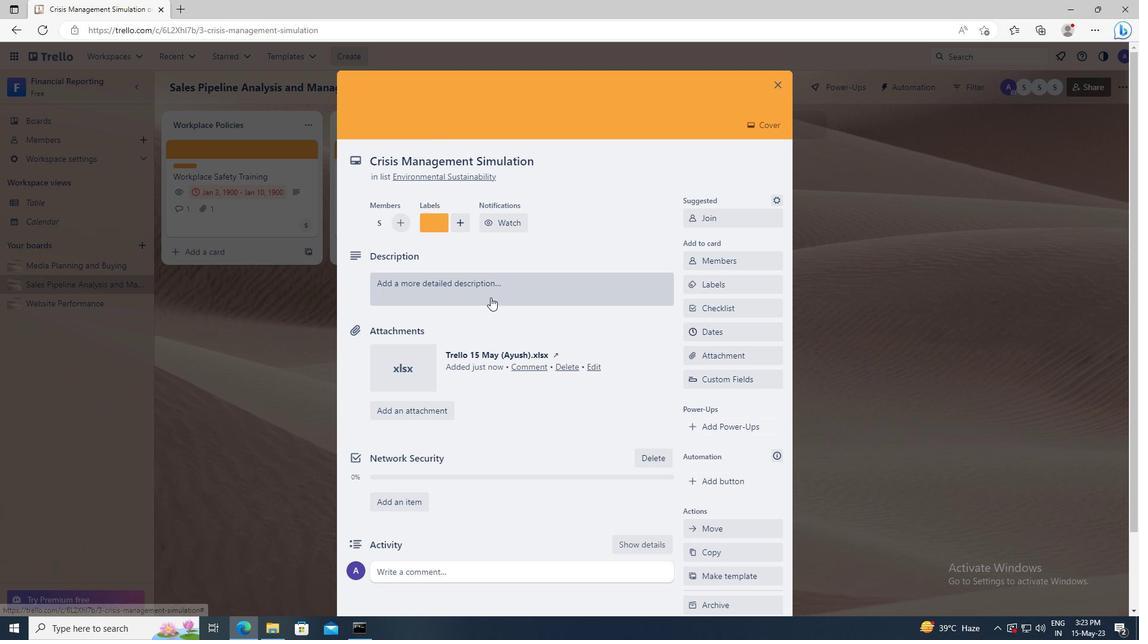 
Action: Key pressed <Key.shift>CONDUCT<Key.space>TEAM<Key.space>TRAINING<Key.space>SESSION<Key.space>ON<Key.space>EFFECTIVE<Key.space>CONFLICT<Key.space>RESOLUTION
Screenshot: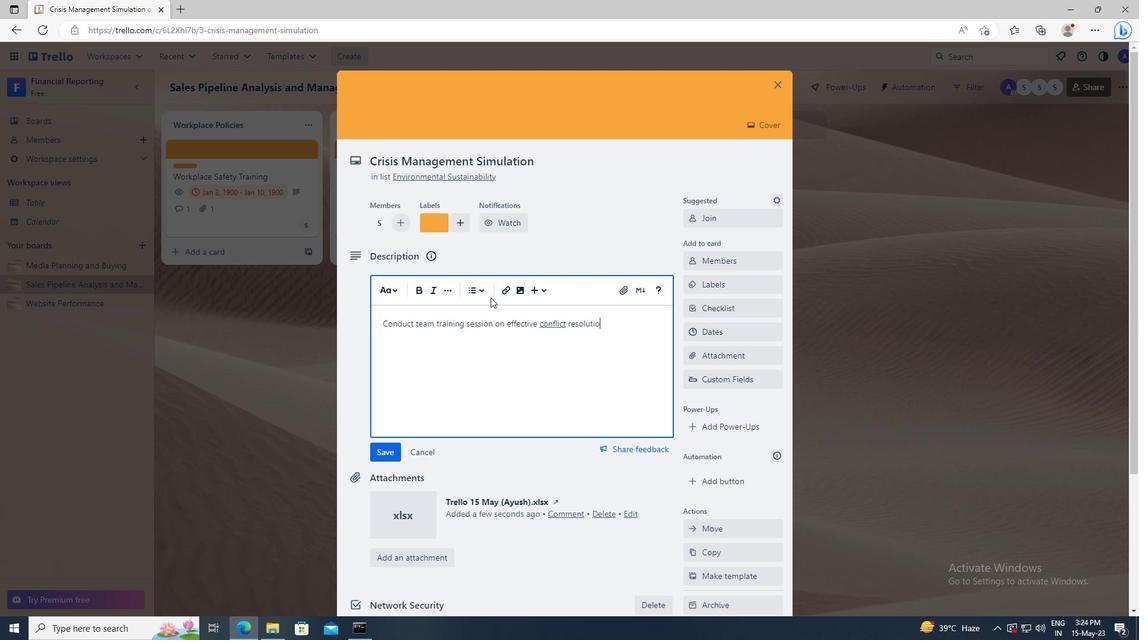 
Action: Mouse scrolled (490, 297) with delta (0, 0)
Screenshot: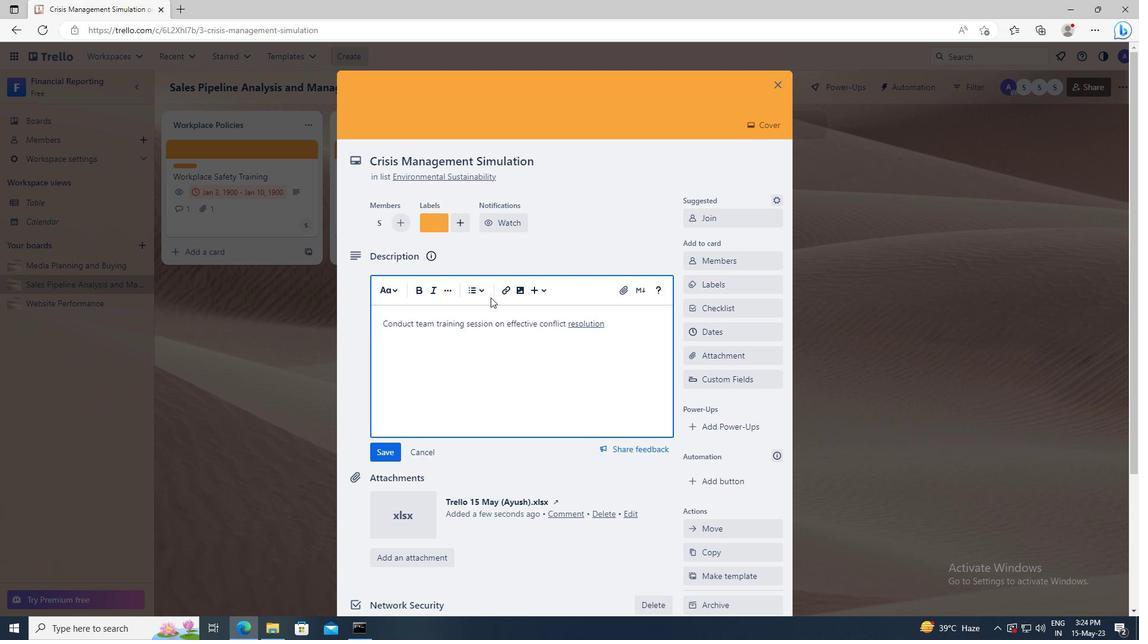 
Action: Mouse moved to (391, 366)
Screenshot: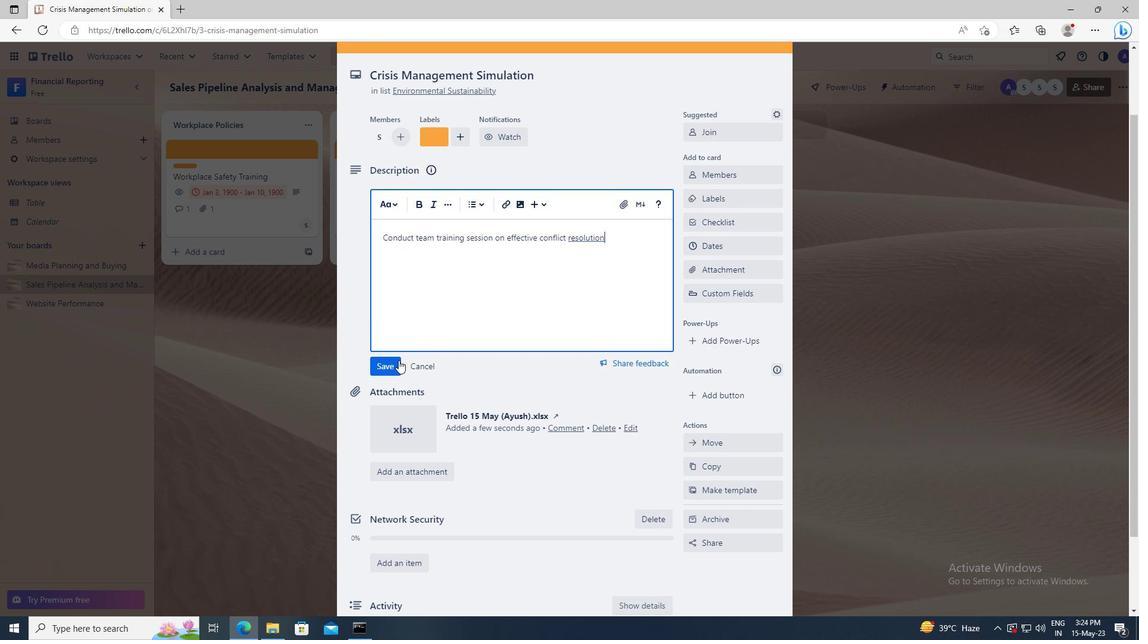 
Action: Mouse pressed left at (391, 366)
Screenshot: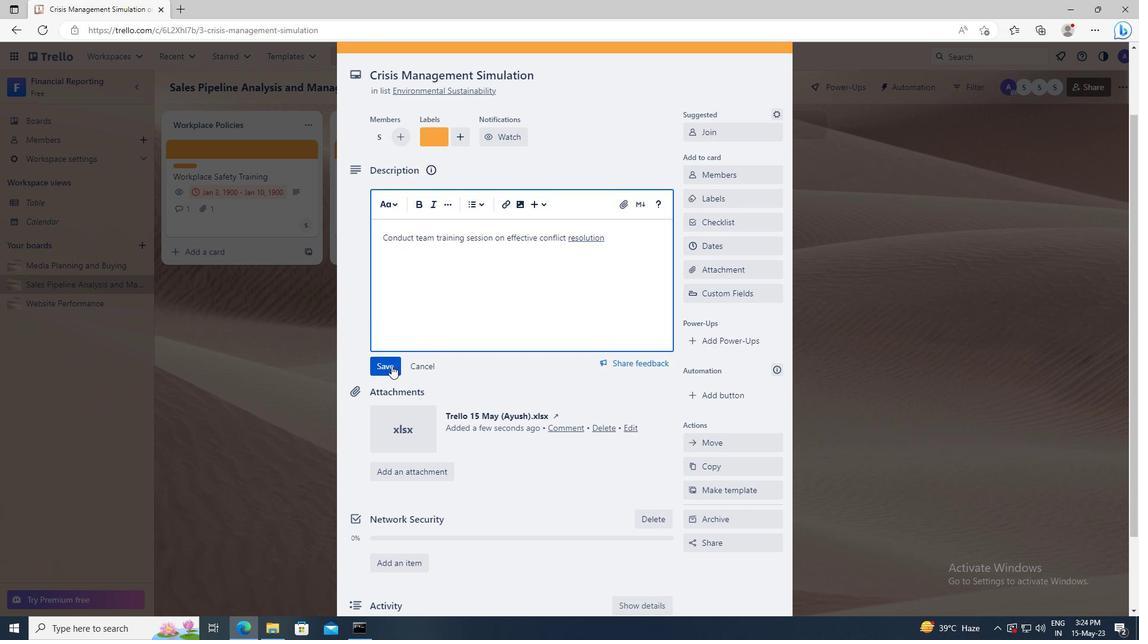 
Action: Mouse scrolled (391, 365) with delta (0, 0)
Screenshot: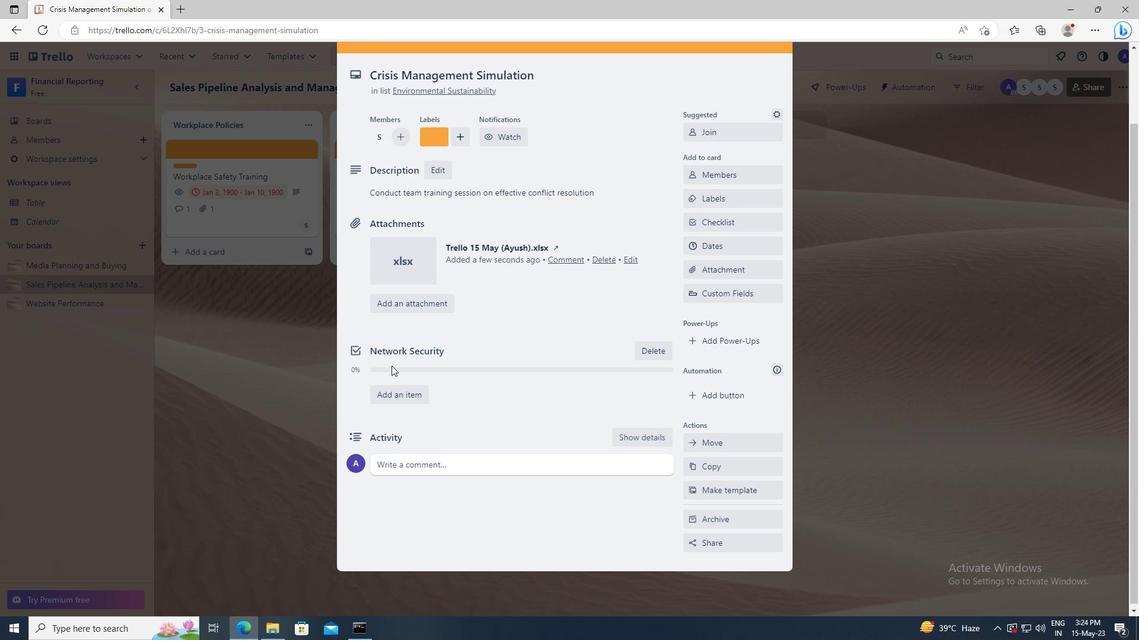 
Action: Mouse scrolled (391, 365) with delta (0, 0)
Screenshot: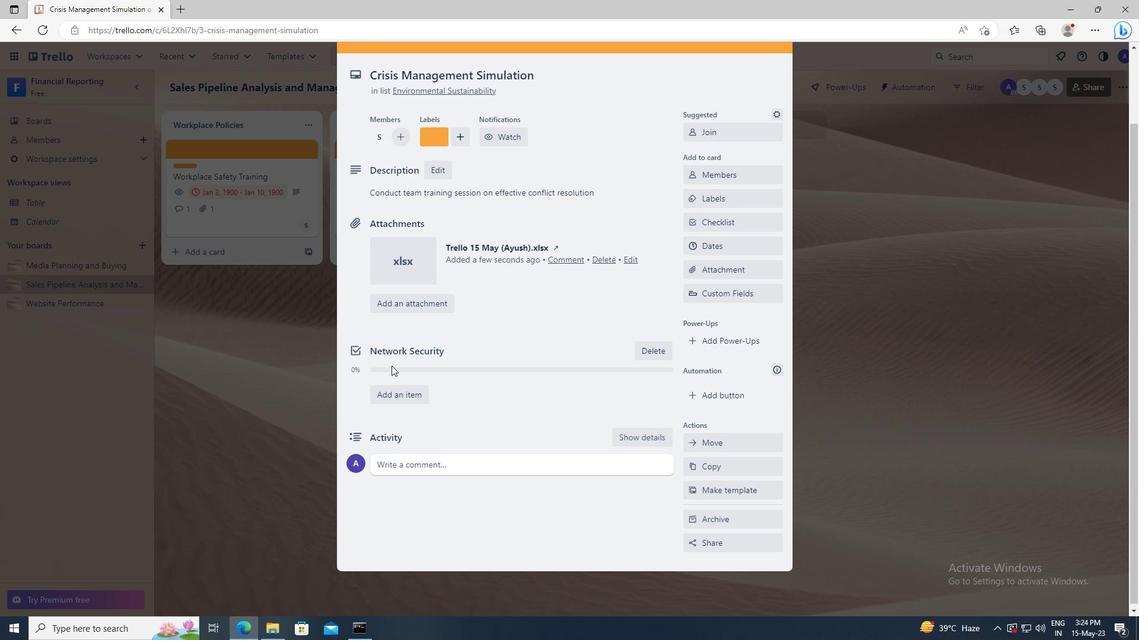 
Action: Mouse moved to (399, 465)
Screenshot: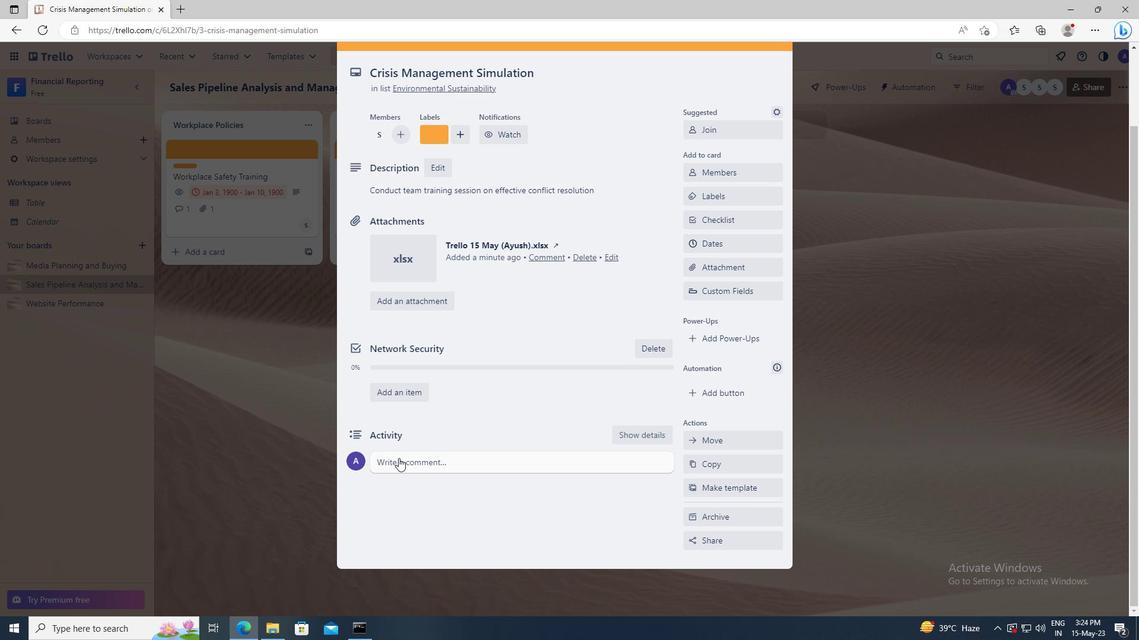 
Action: Mouse pressed left at (399, 465)
Screenshot: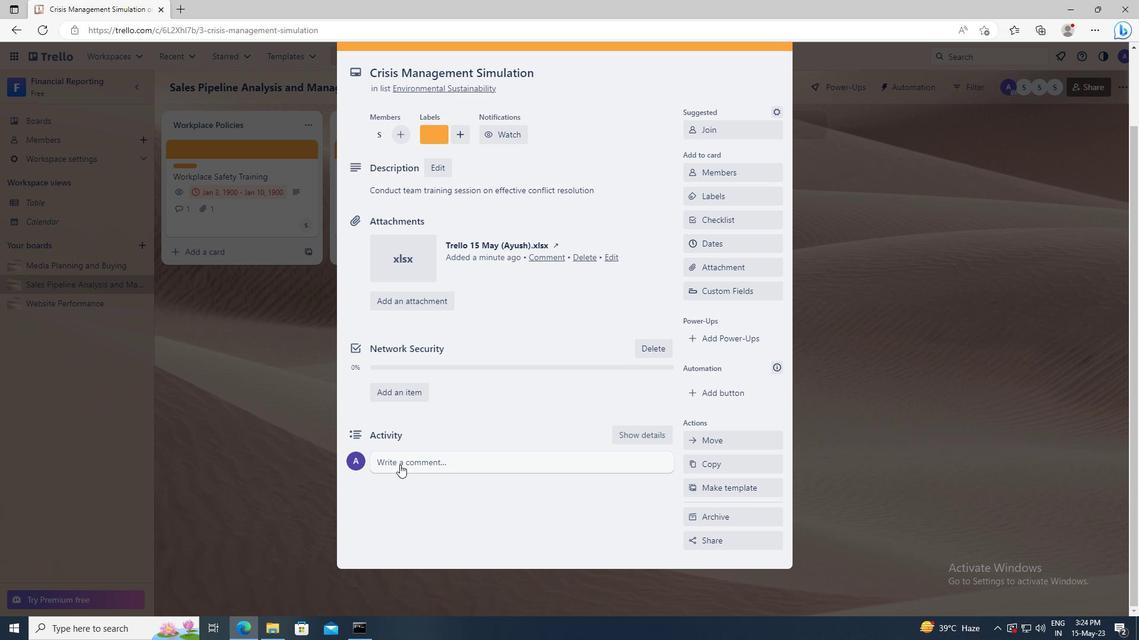 
Action: Key pressed <Key.shift>LET<Key.space>US<Key.space>APPROACH<Key.space>THIS<Key.space>TASK<Key.space>WITH<Key.space>A<Key.space>SENSE<Key.space>OF<Key.space>ADAPTABILITY<Key.space>AND<Key.space>FLEXIBILITY,<Key.space>WILLING<Key.space>TO<Key.space>ADJUST<Key.space>OUR<Key.space>APPROACH<Key.space>BASED<Key.space>ON<Key.space>CHANGING<Key.space>CIRCUMSTANCES.
Screenshot: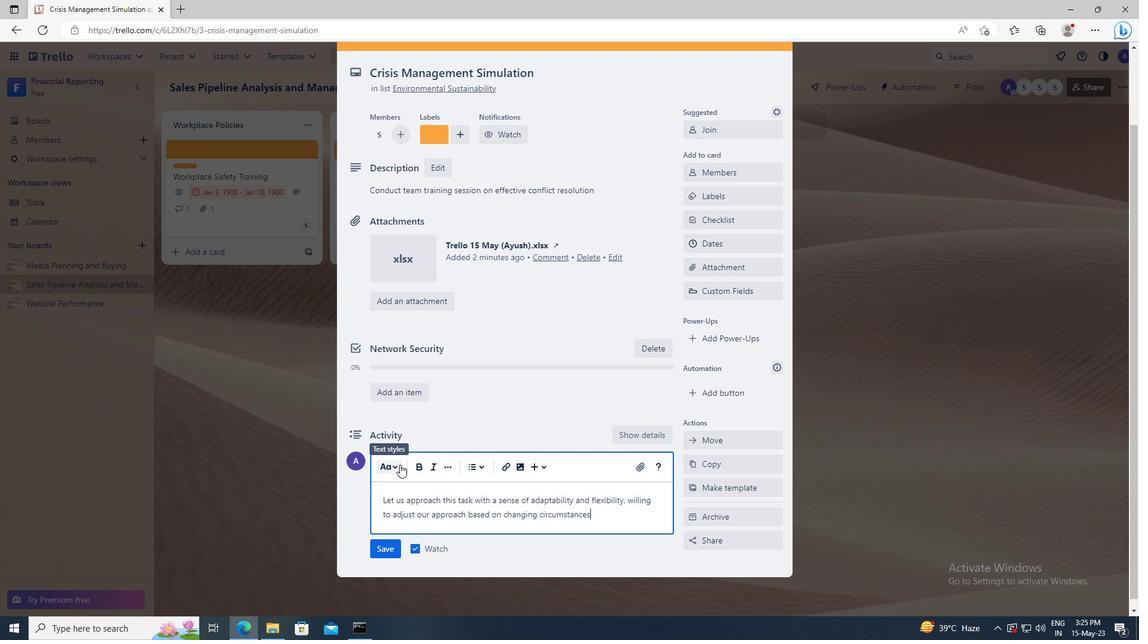 
Action: Mouse moved to (392, 549)
Screenshot: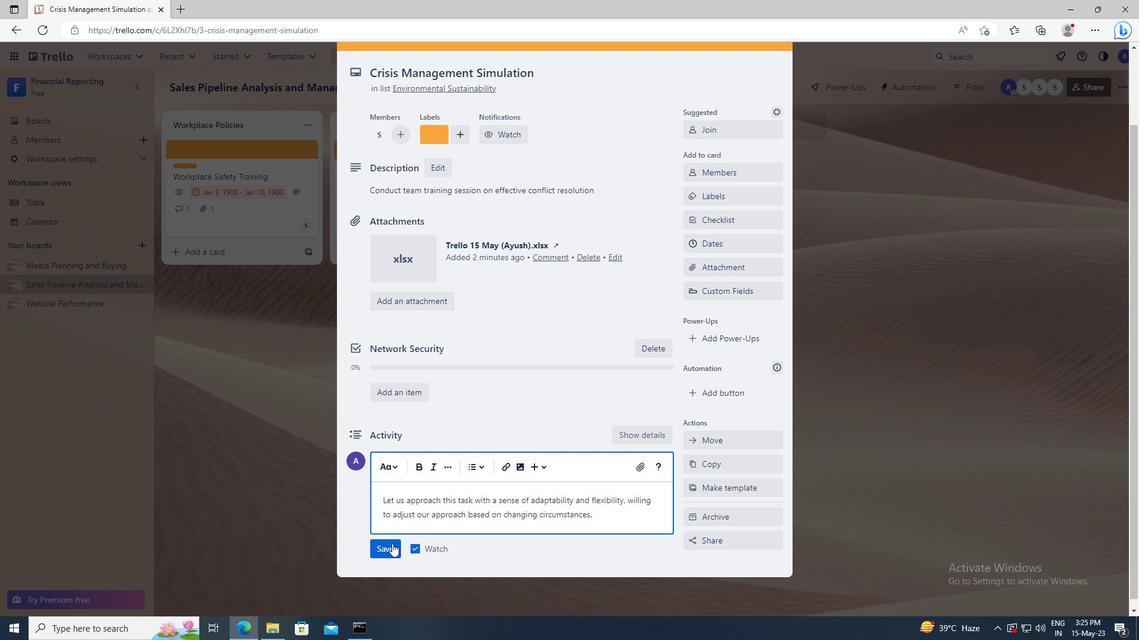 
Action: Mouse pressed left at (392, 549)
Screenshot: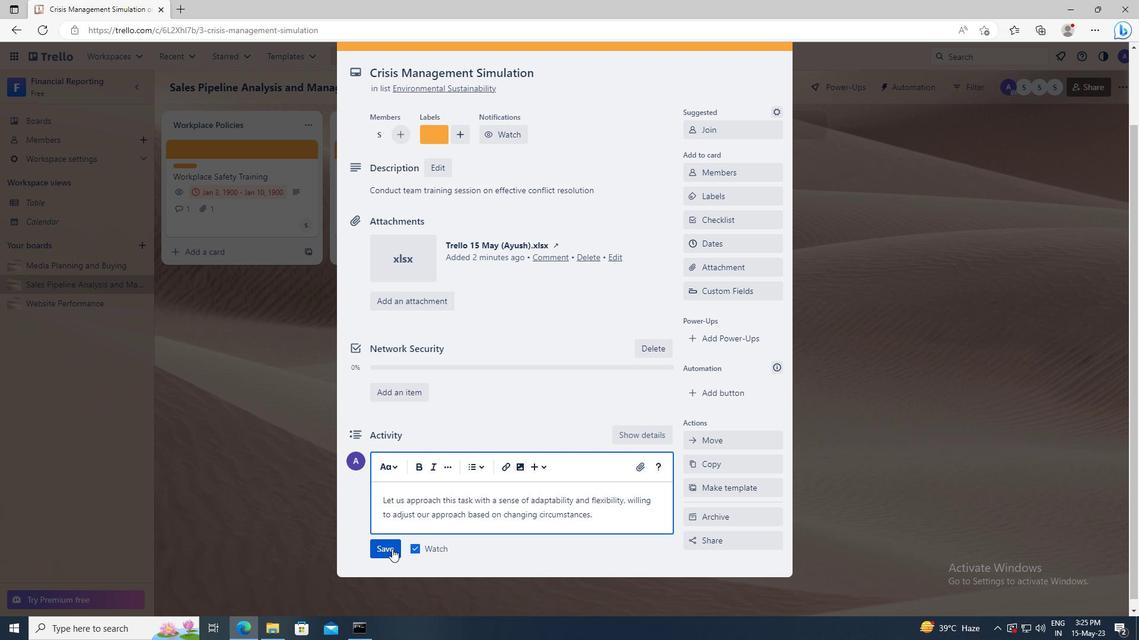 
Action: Mouse moved to (699, 244)
Screenshot: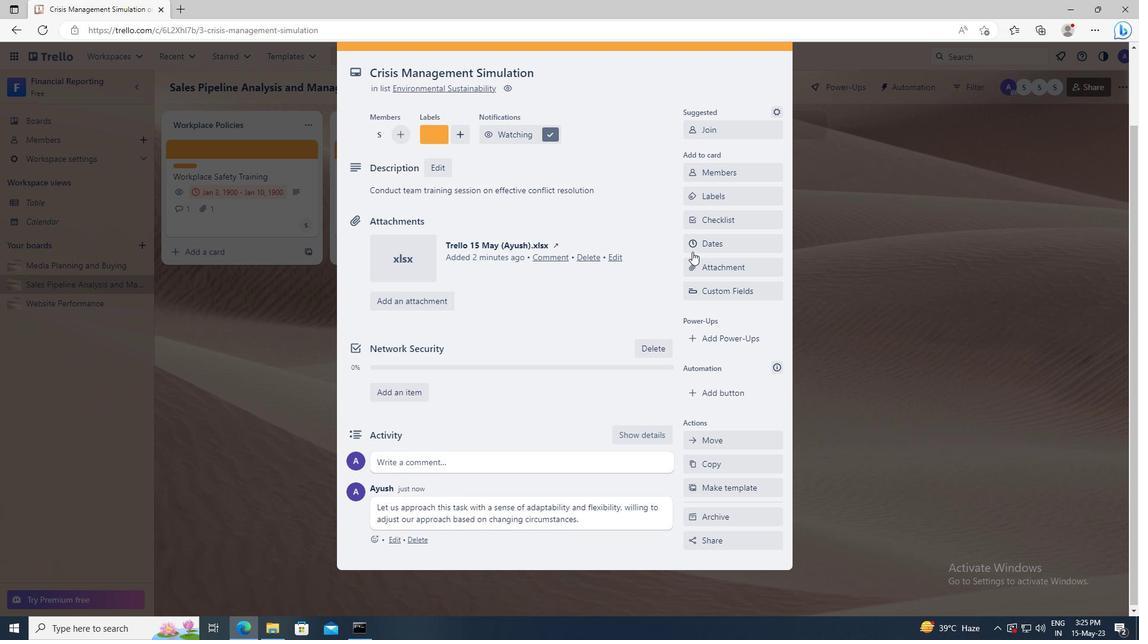 
Action: Mouse pressed left at (699, 244)
Screenshot: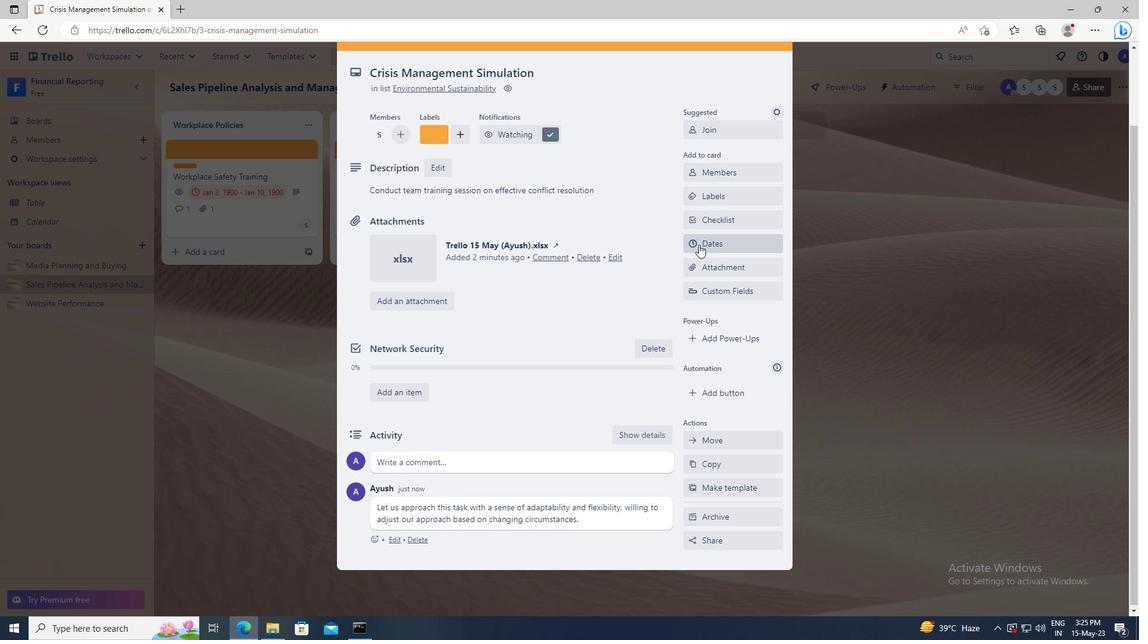 
Action: Mouse moved to (696, 303)
Screenshot: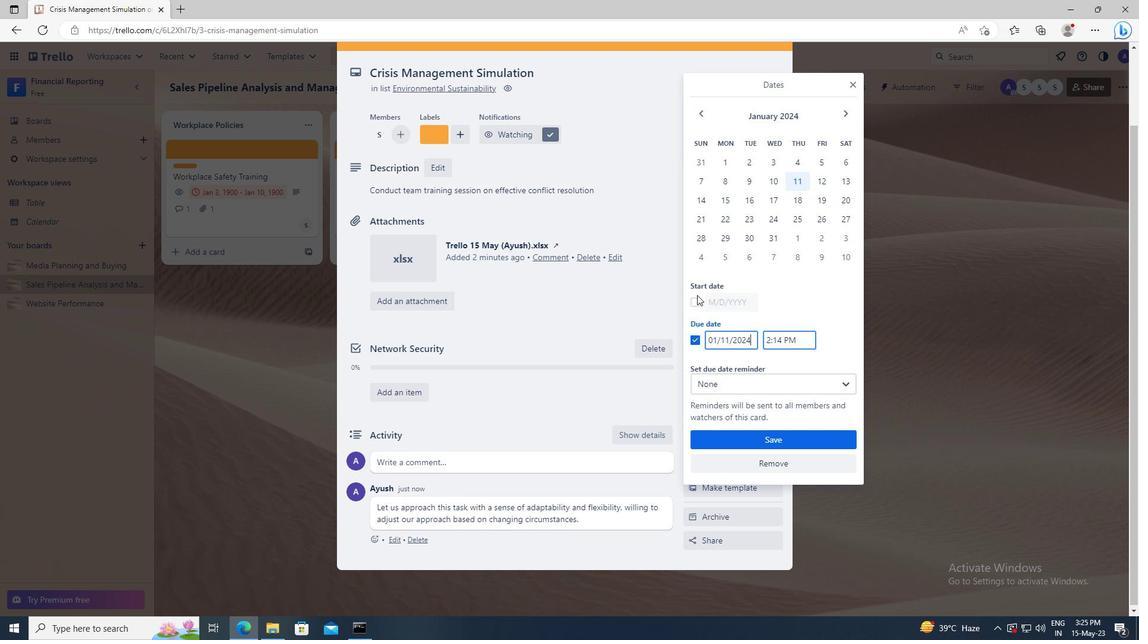
Action: Mouse pressed left at (696, 303)
Screenshot: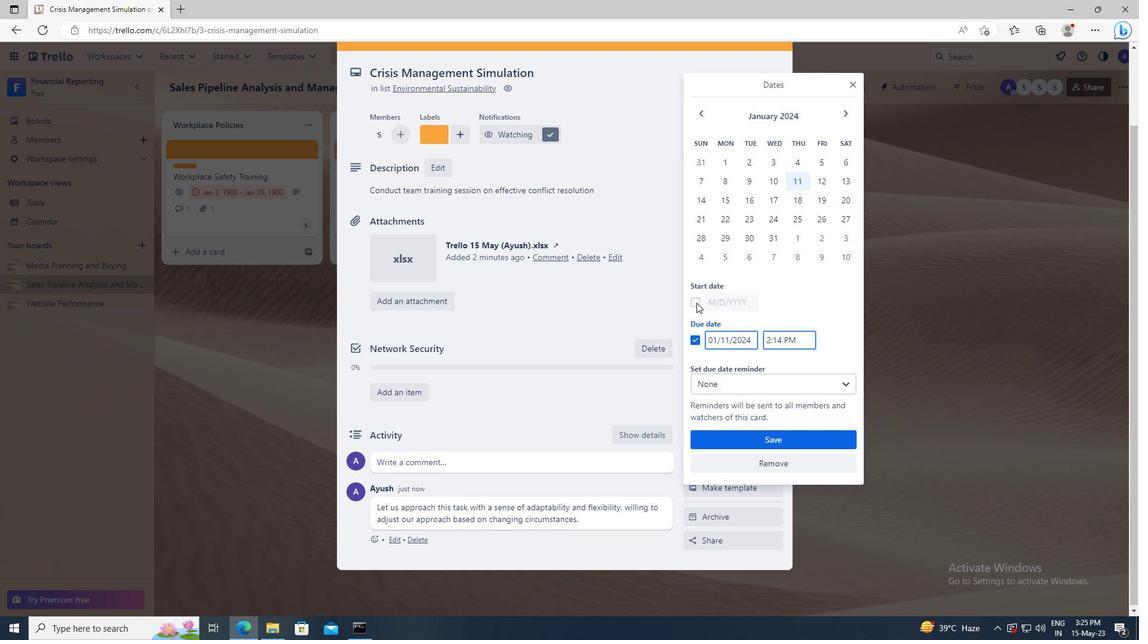 
Action: Mouse moved to (753, 300)
Screenshot: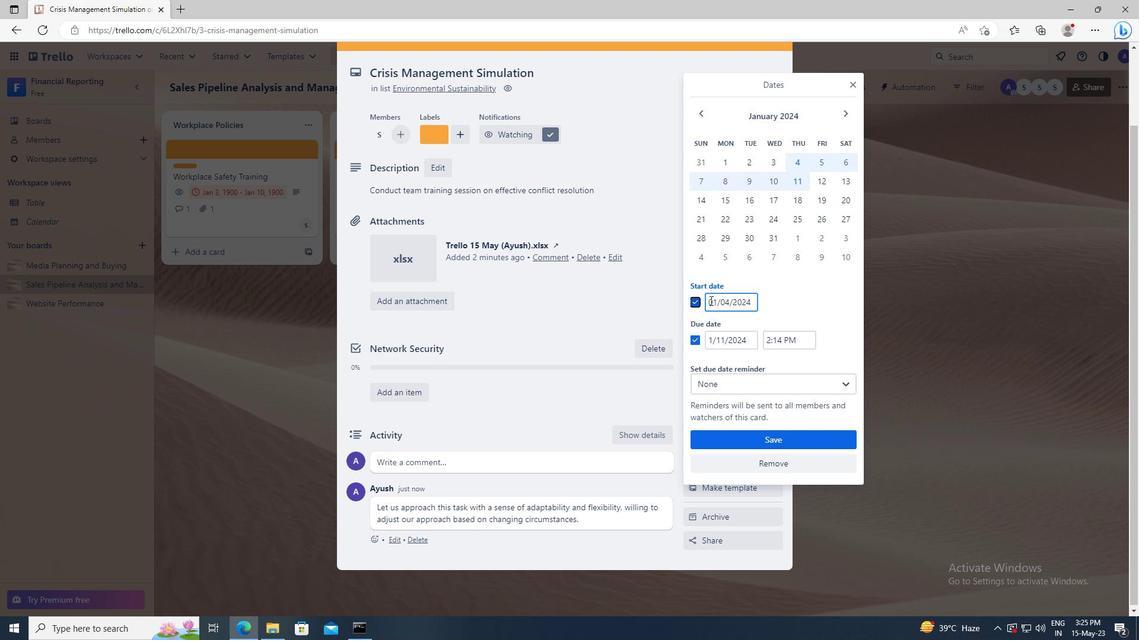 
Action: Mouse pressed left at (753, 300)
Screenshot: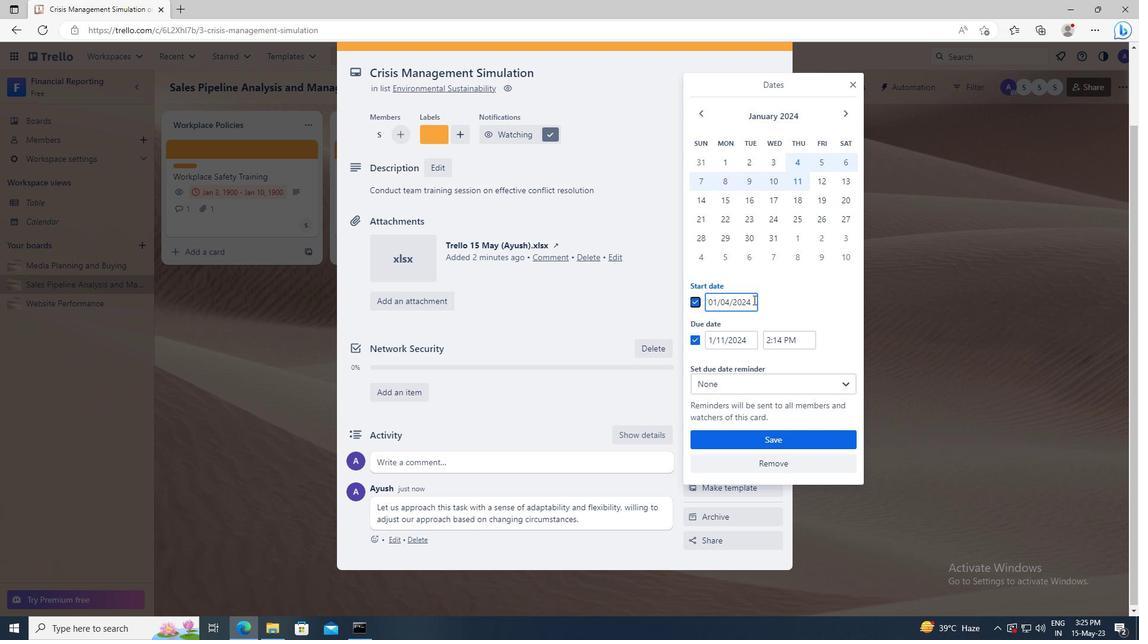 
Action: Key pressed <Key.left><Key.left><Key.left><Key.left><Key.left><Key.backspace>5
Screenshot: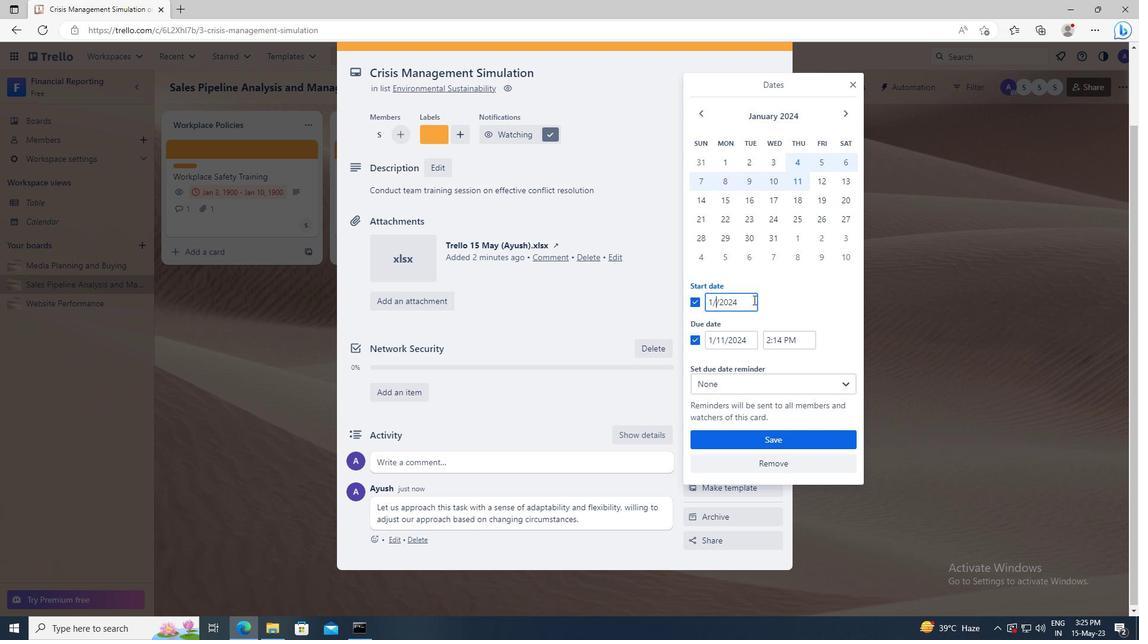 
Action: Mouse moved to (749, 339)
Screenshot: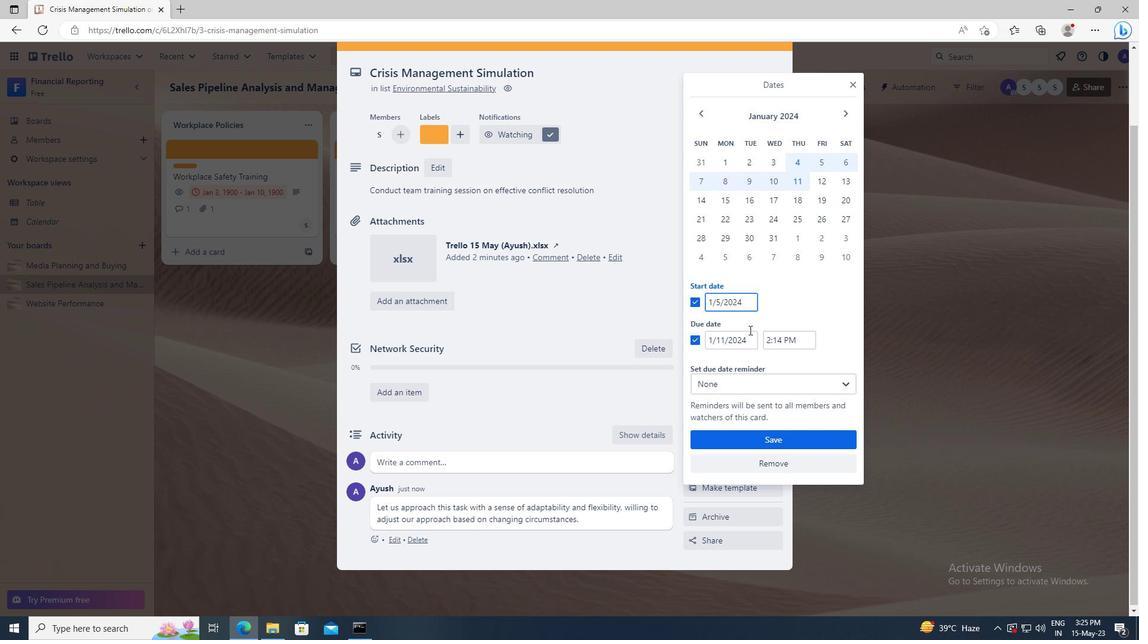 
Action: Mouse pressed left at (749, 339)
Screenshot: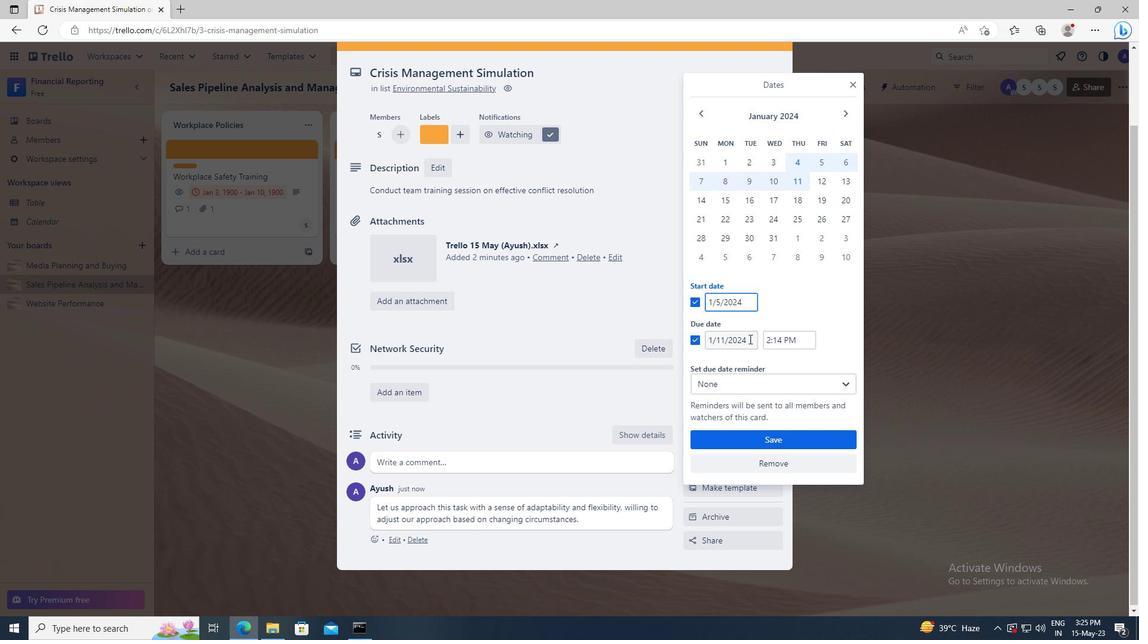 
Action: Key pressed <Key.left><Key.left><Key.left><Key.left><Key.left><Key.backspace><Key.backspace>12
Screenshot: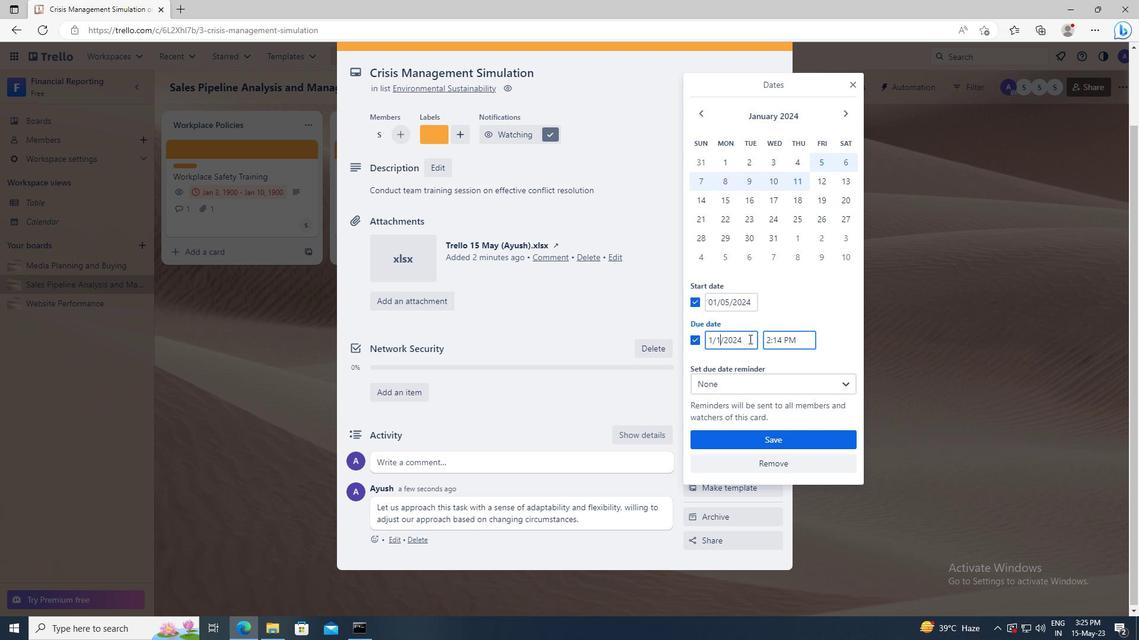 
Action: Mouse moved to (761, 438)
Screenshot: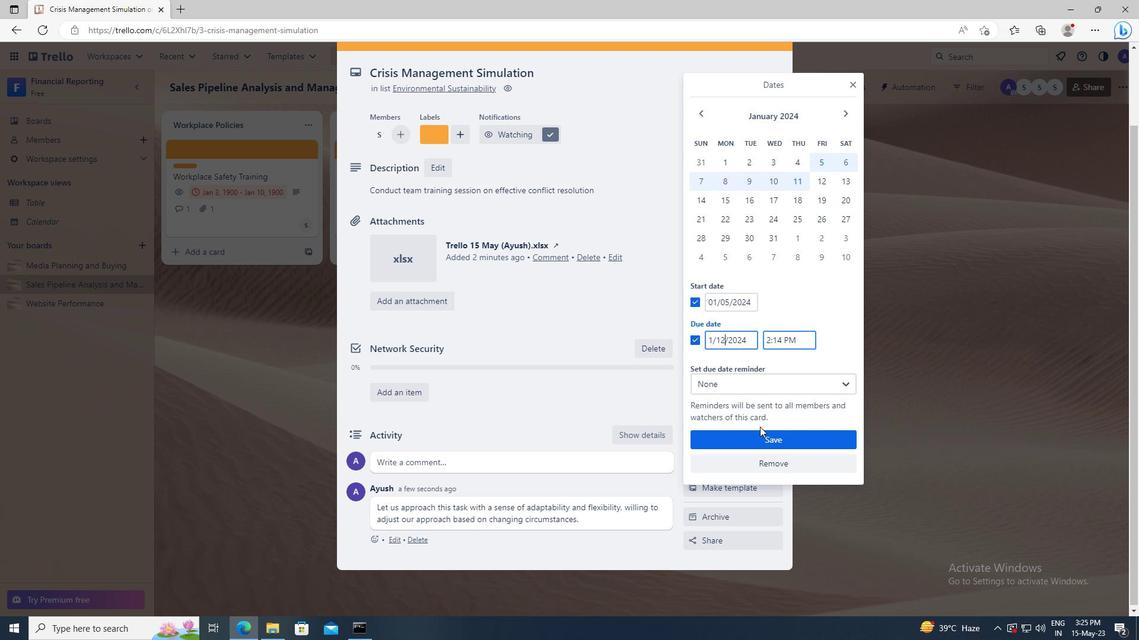 
Action: Mouse pressed left at (761, 438)
Screenshot: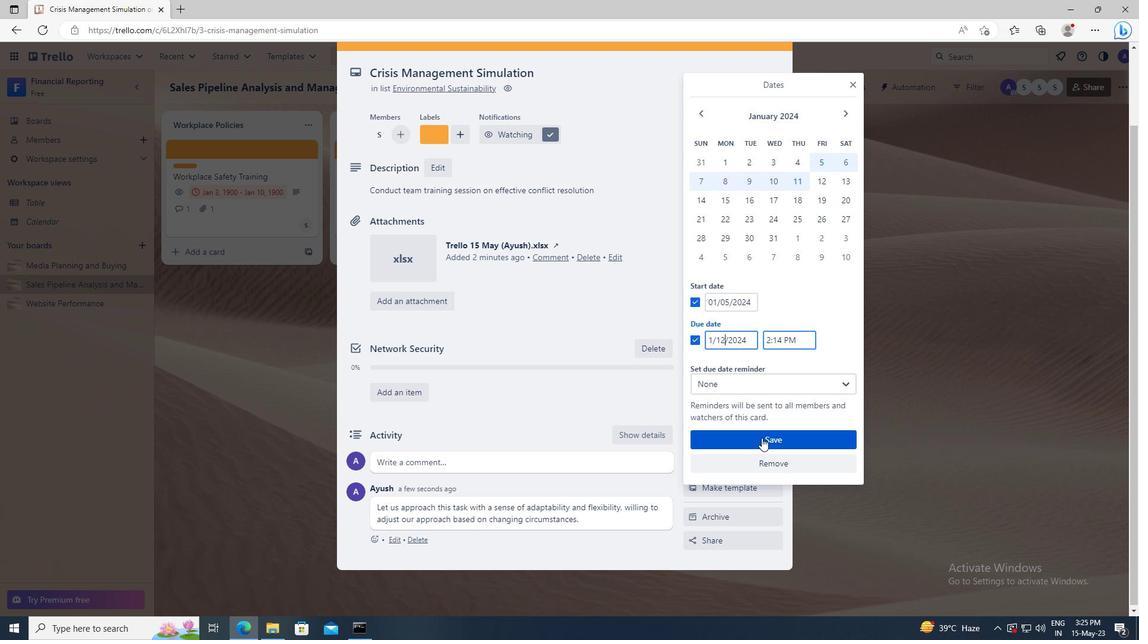 
